 Task: Look for space in Perico, Cuba from 2nd September, 2023 to 6th September, 2023 for 2 adults in price range Rs.15000 to Rs.20000. Place can be entire place with 1  bedroom having 1 bed and 1 bathroom. Property type can be house, flat, guest house, hotel. Booking option can be shelf check-in. Required host language is .
Action: Mouse moved to (420, 87)
Screenshot: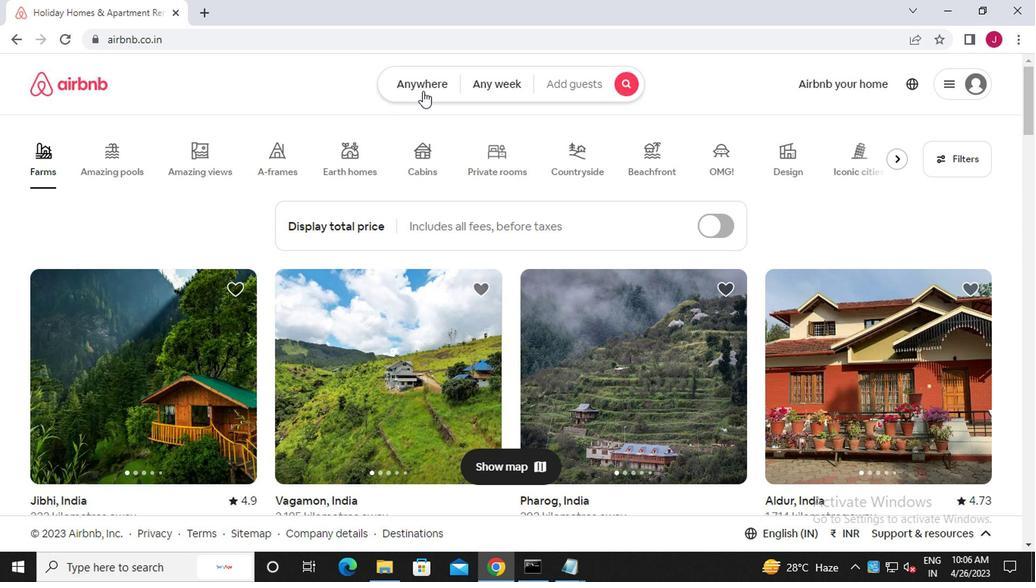 
Action: Mouse pressed left at (420, 87)
Screenshot: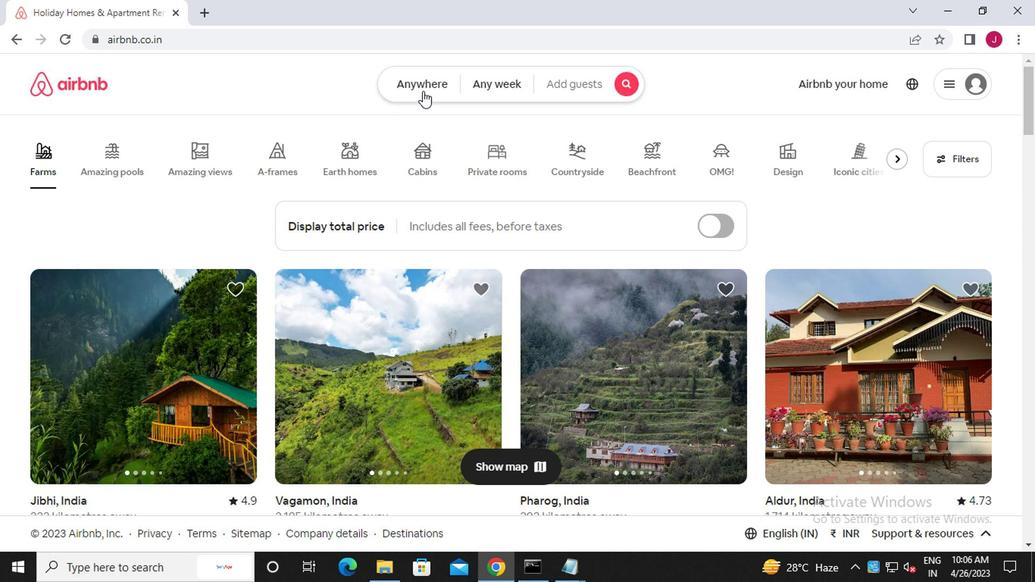 
Action: Mouse moved to (269, 150)
Screenshot: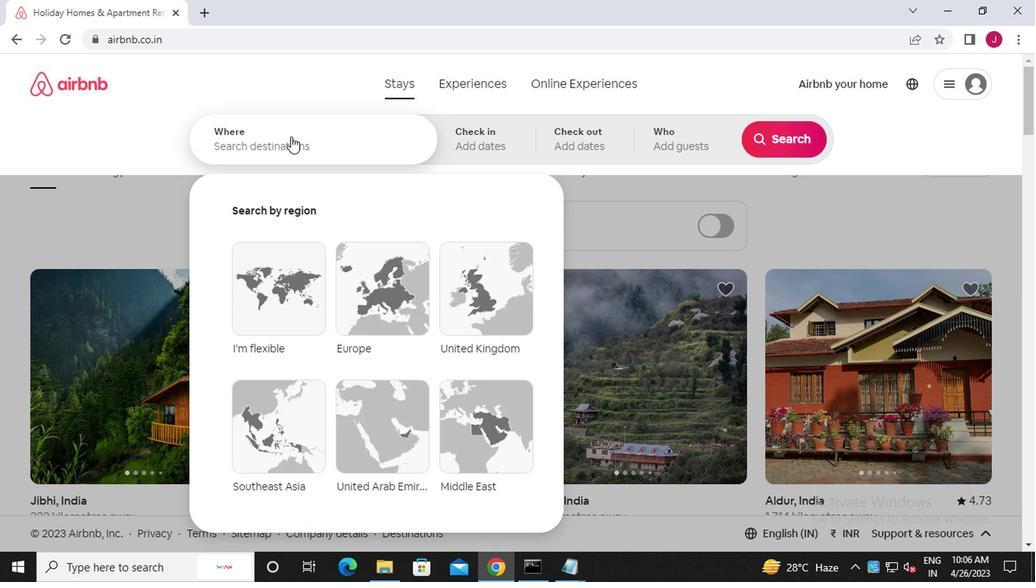 
Action: Mouse pressed left at (269, 150)
Screenshot: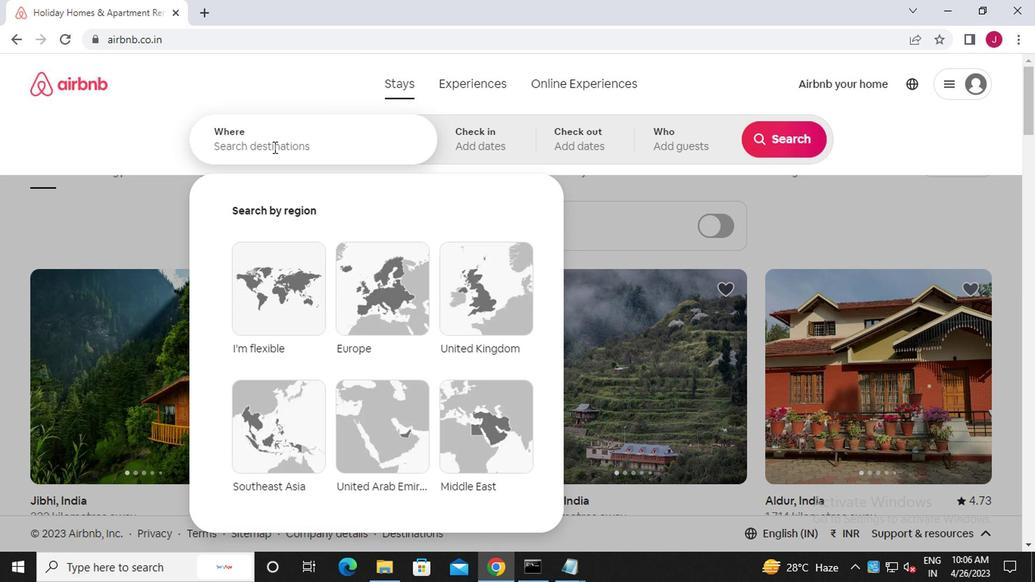 
Action: Mouse moved to (269, 150)
Screenshot: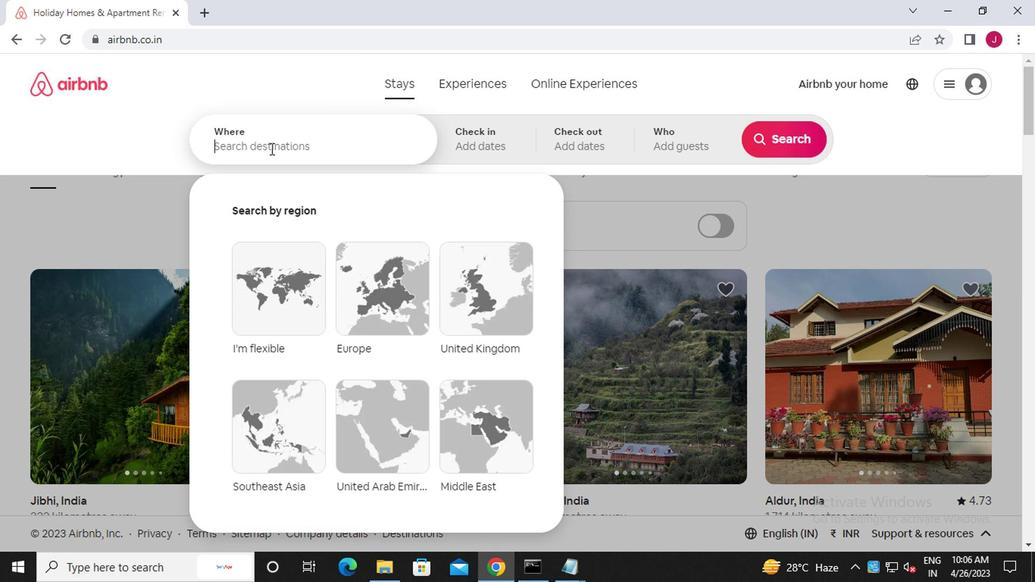 
Action: Key pressed p<Key.caps_lock>erico,<Key.caps_lock>c<Key.caps_lock>uba
Screenshot: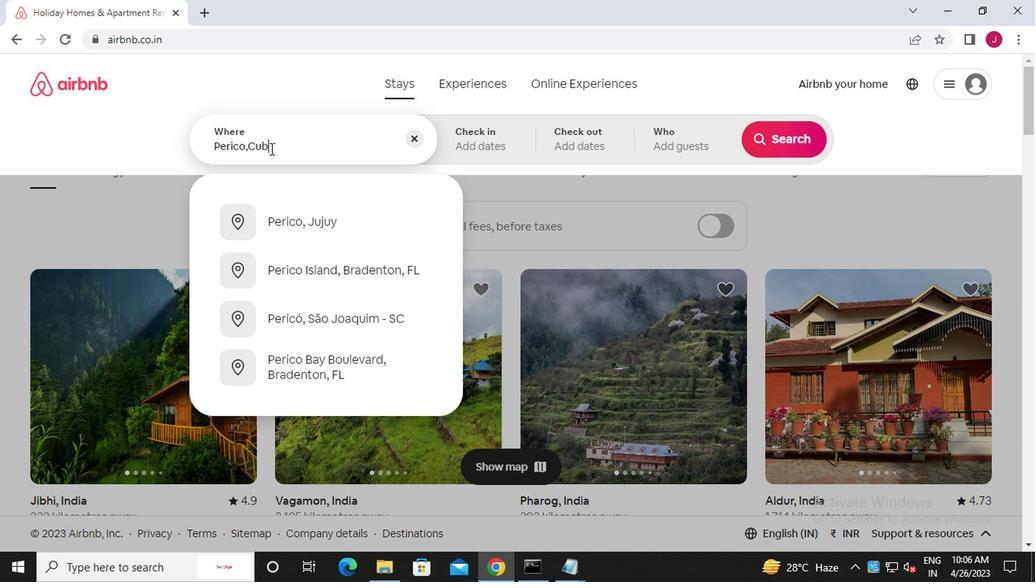 
Action: Mouse moved to (325, 227)
Screenshot: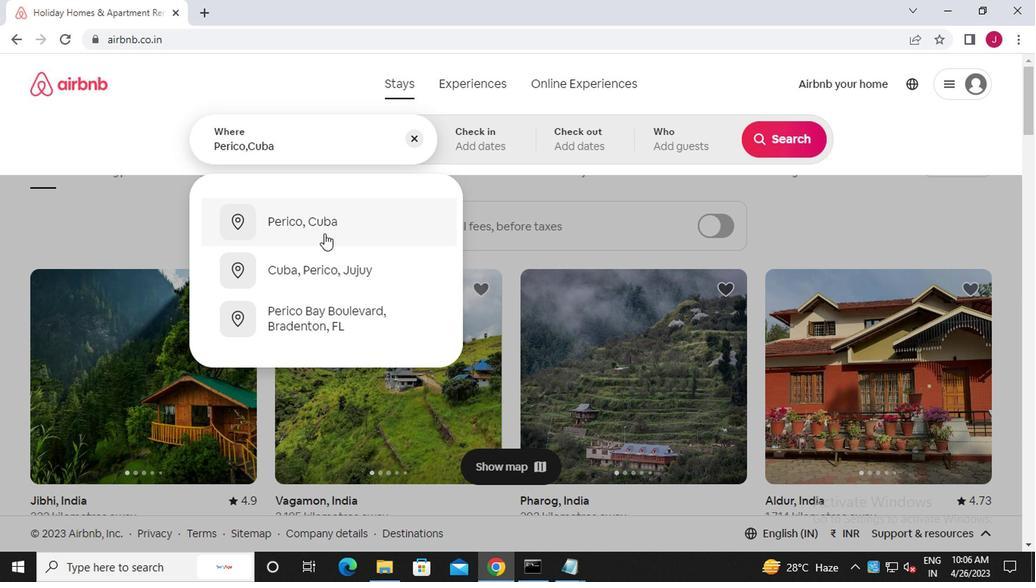 
Action: Mouse pressed left at (325, 227)
Screenshot: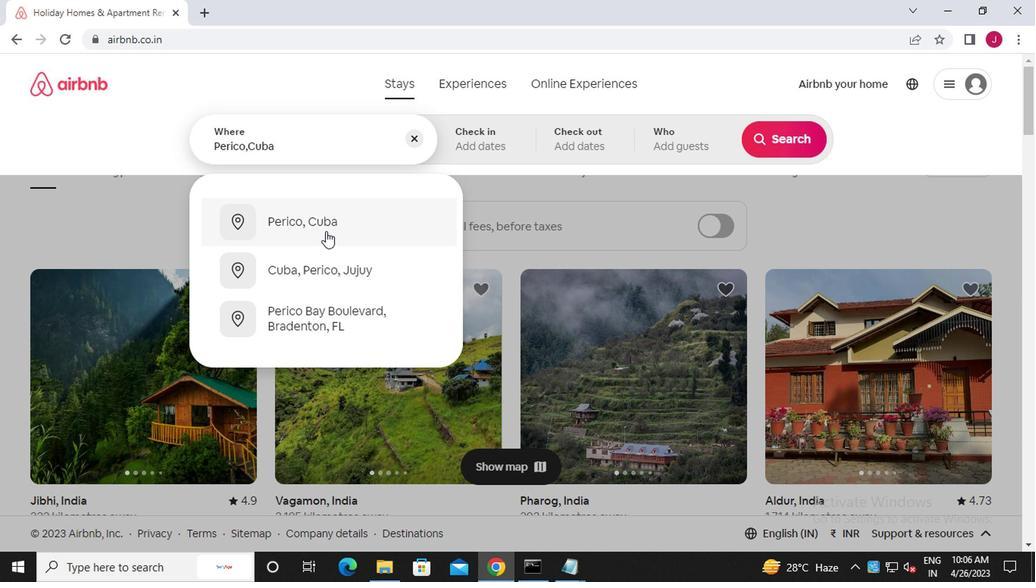 
Action: Mouse moved to (772, 259)
Screenshot: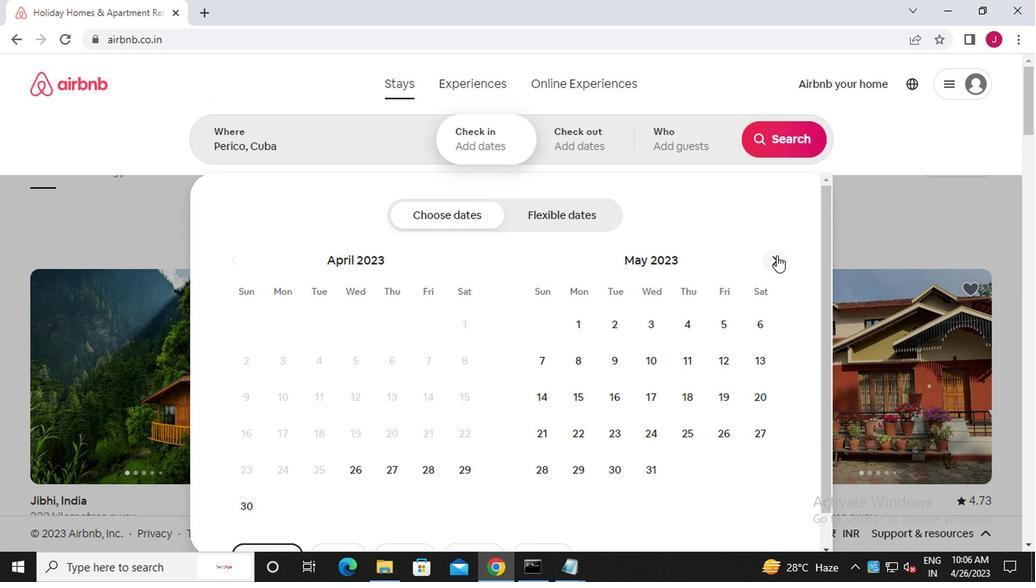 
Action: Mouse pressed left at (772, 259)
Screenshot: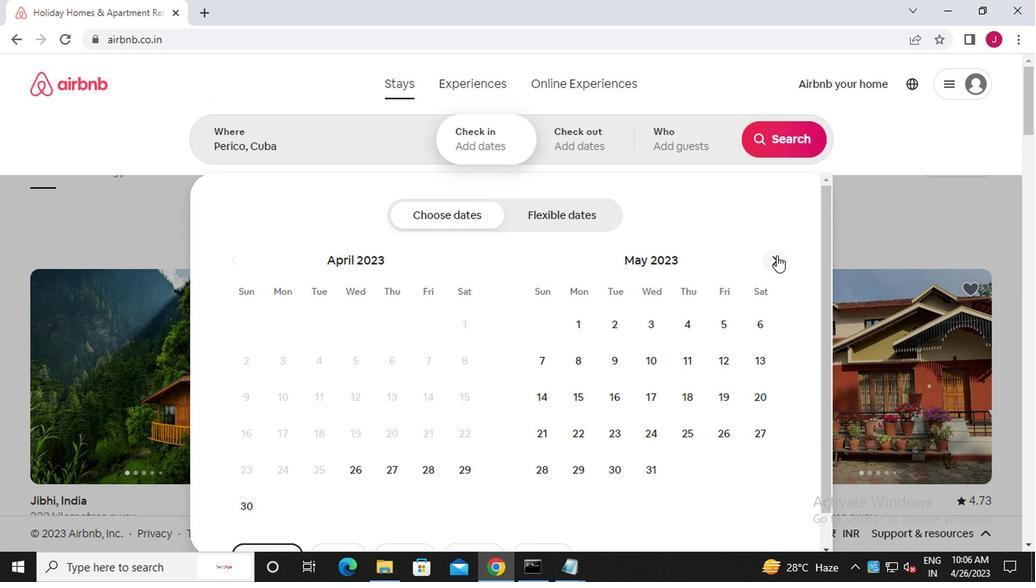 
Action: Mouse moved to (773, 259)
Screenshot: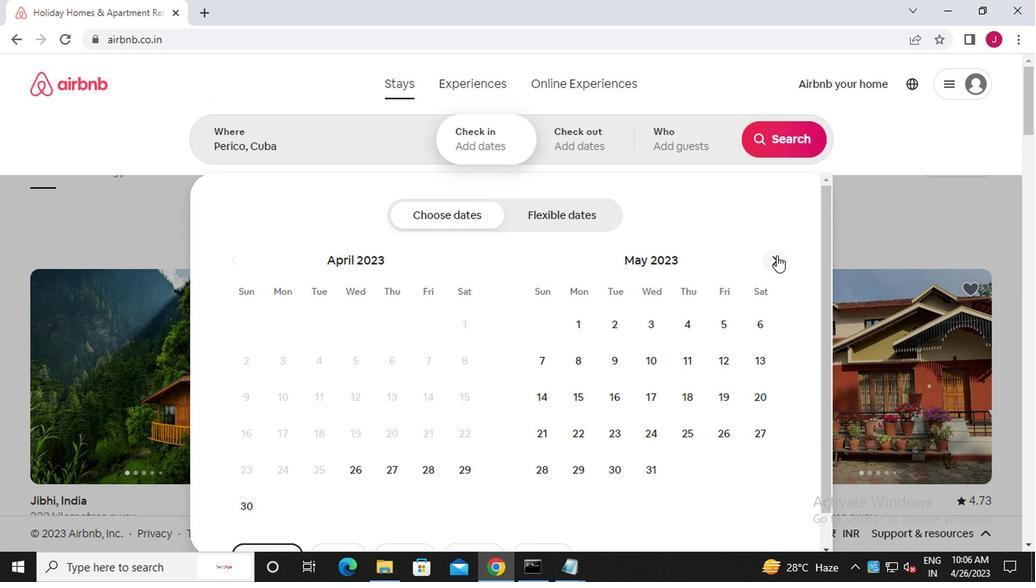 
Action: Mouse pressed left at (773, 259)
Screenshot: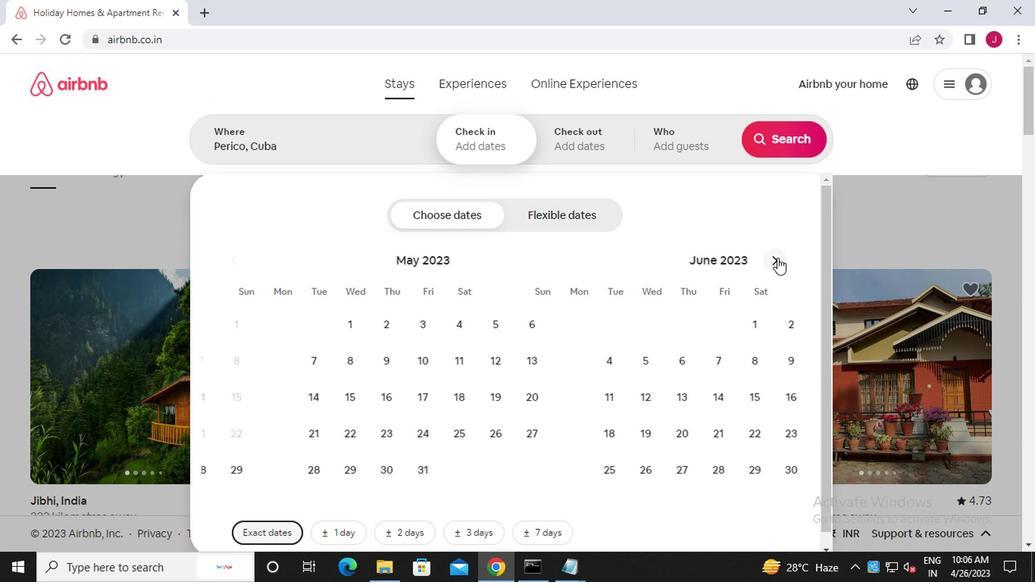 
Action: Mouse moved to (773, 260)
Screenshot: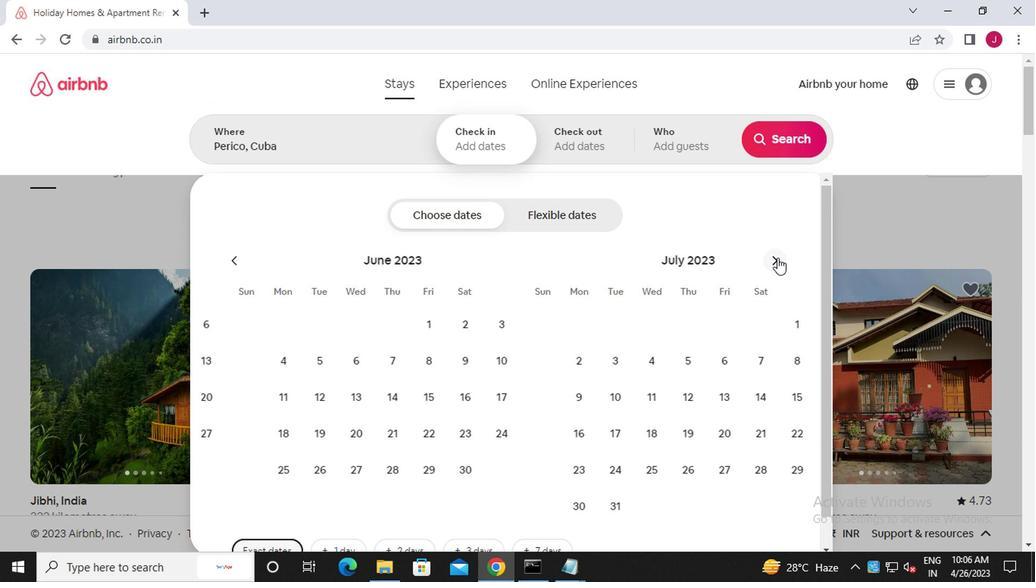 
Action: Mouse pressed left at (773, 260)
Screenshot: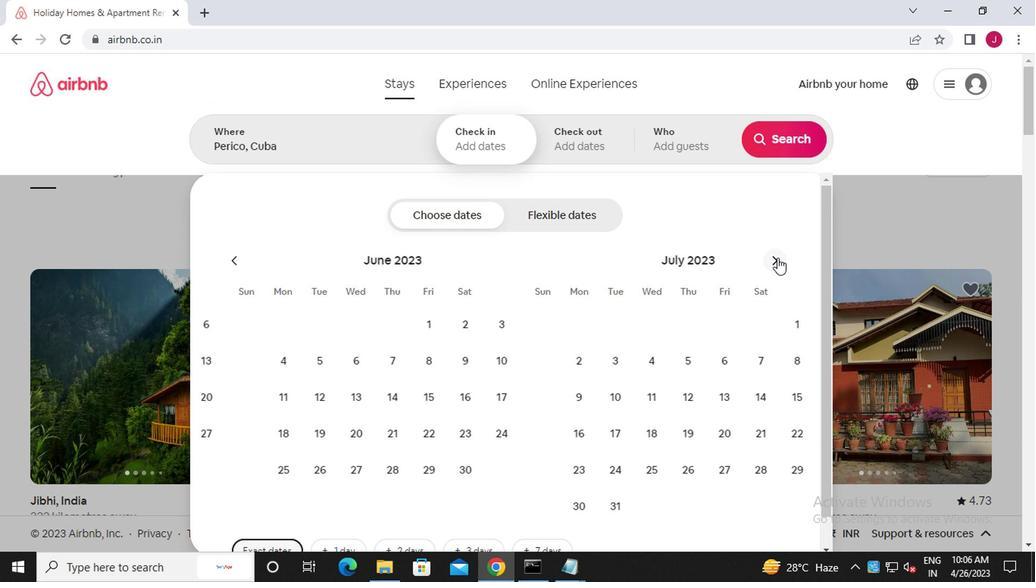 
Action: Mouse moved to (773, 262)
Screenshot: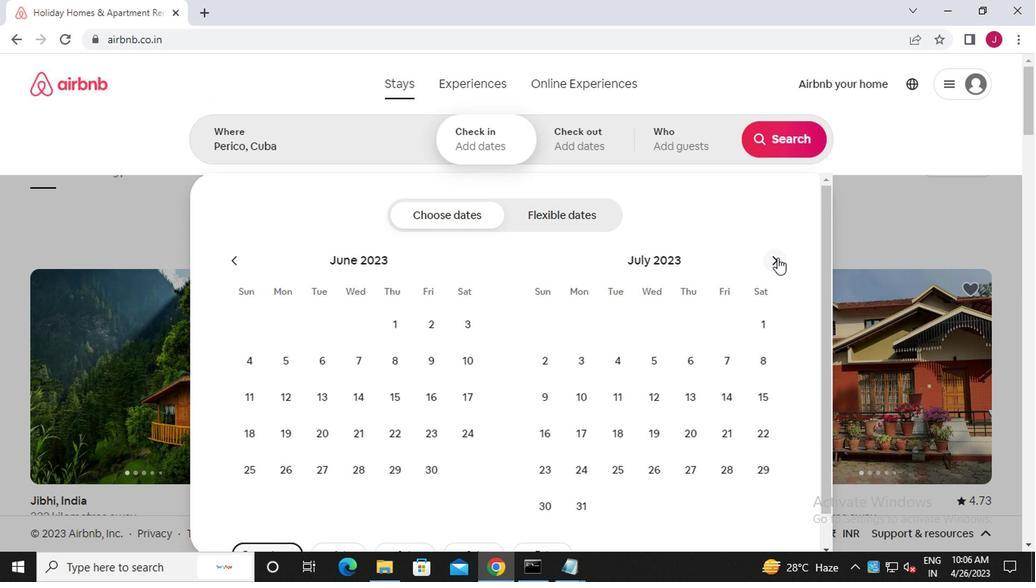 
Action: Mouse pressed left at (773, 262)
Screenshot: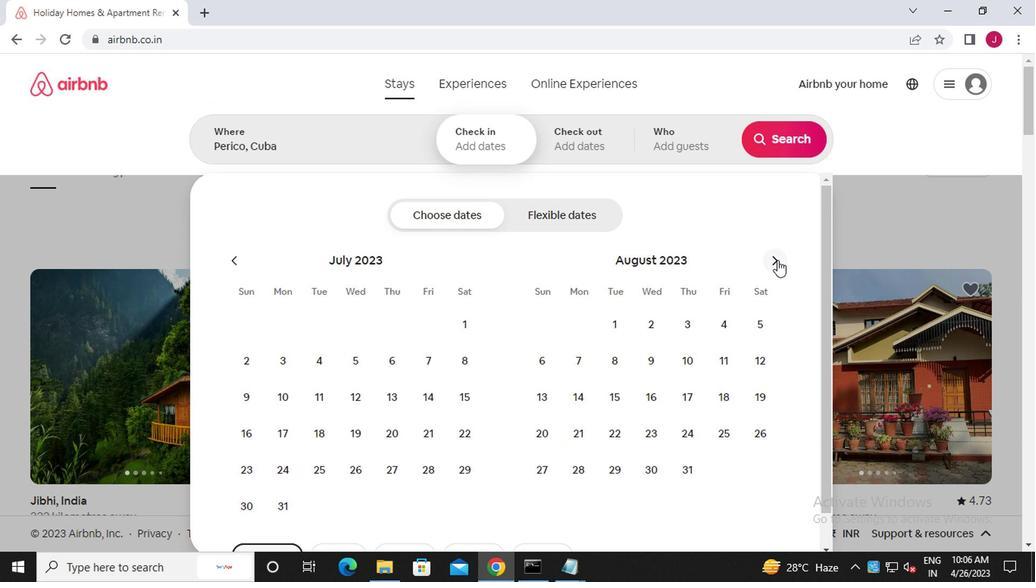 
Action: Mouse moved to (753, 332)
Screenshot: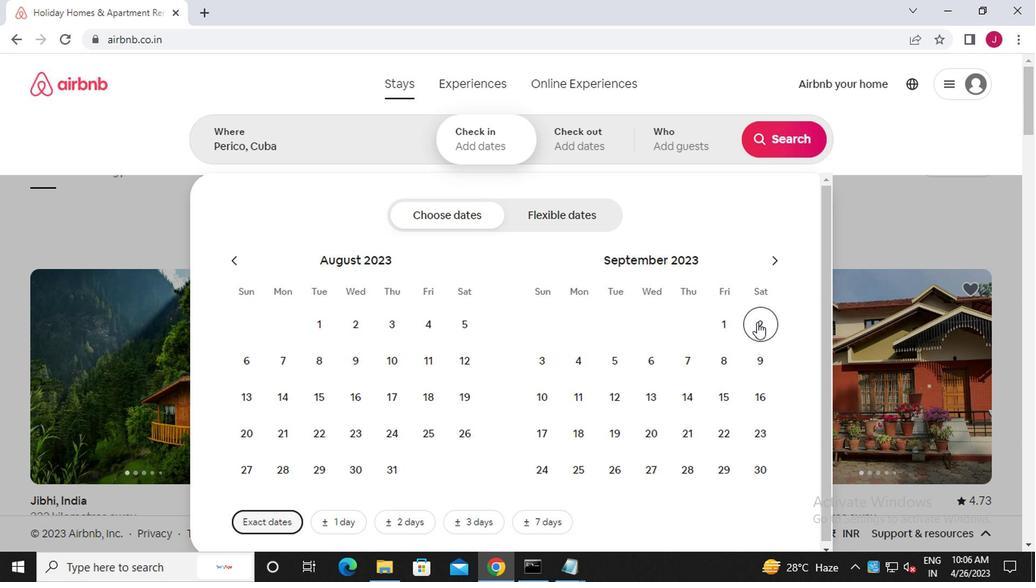 
Action: Mouse pressed left at (753, 332)
Screenshot: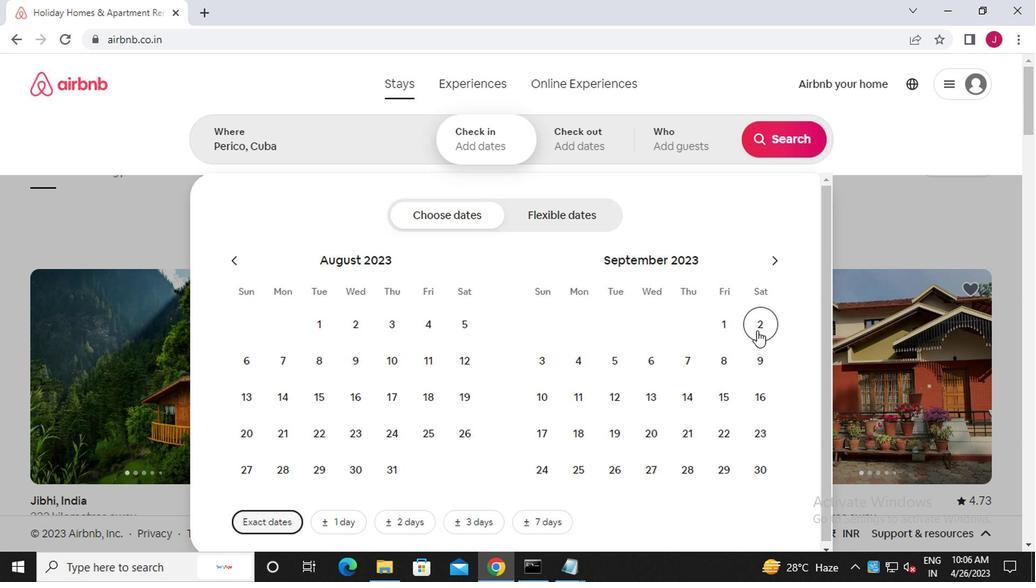 
Action: Mouse moved to (653, 367)
Screenshot: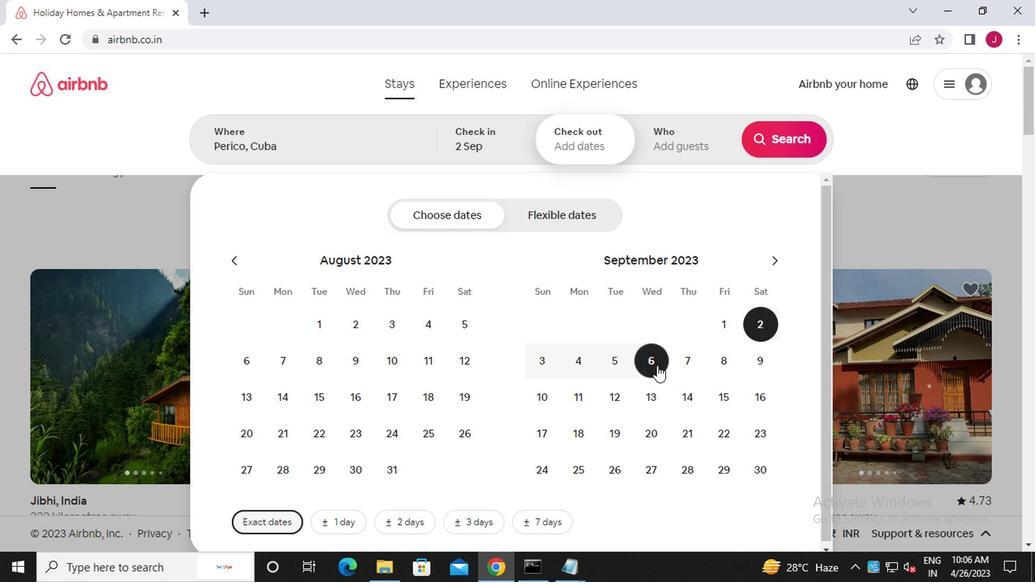 
Action: Mouse pressed left at (653, 367)
Screenshot: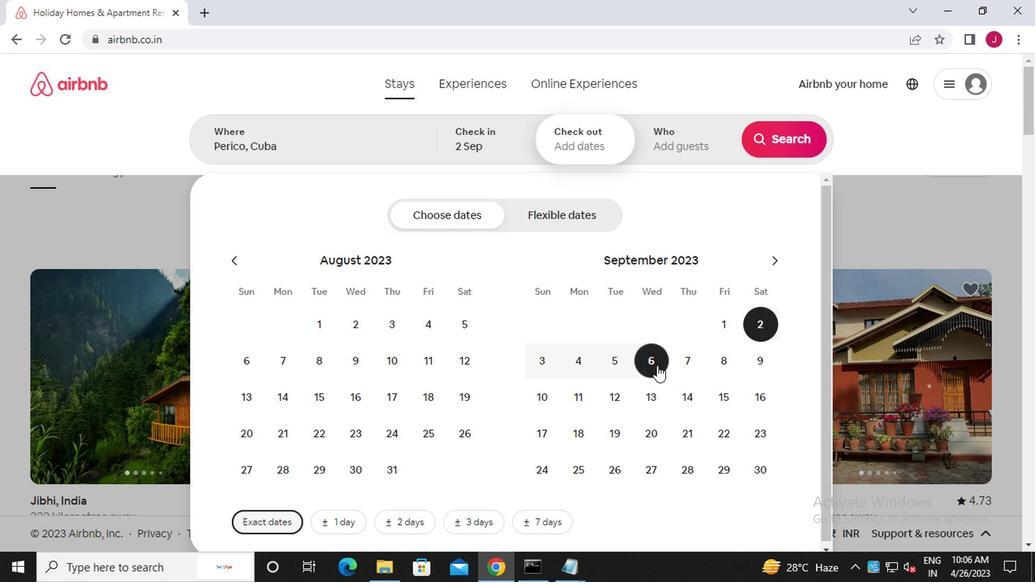 
Action: Mouse moved to (696, 149)
Screenshot: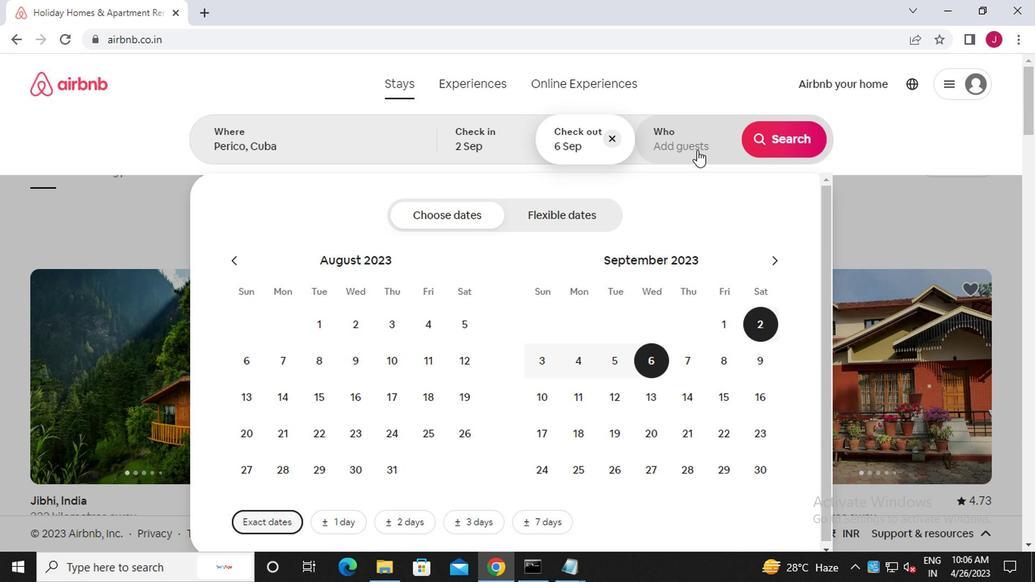 
Action: Mouse pressed left at (696, 149)
Screenshot: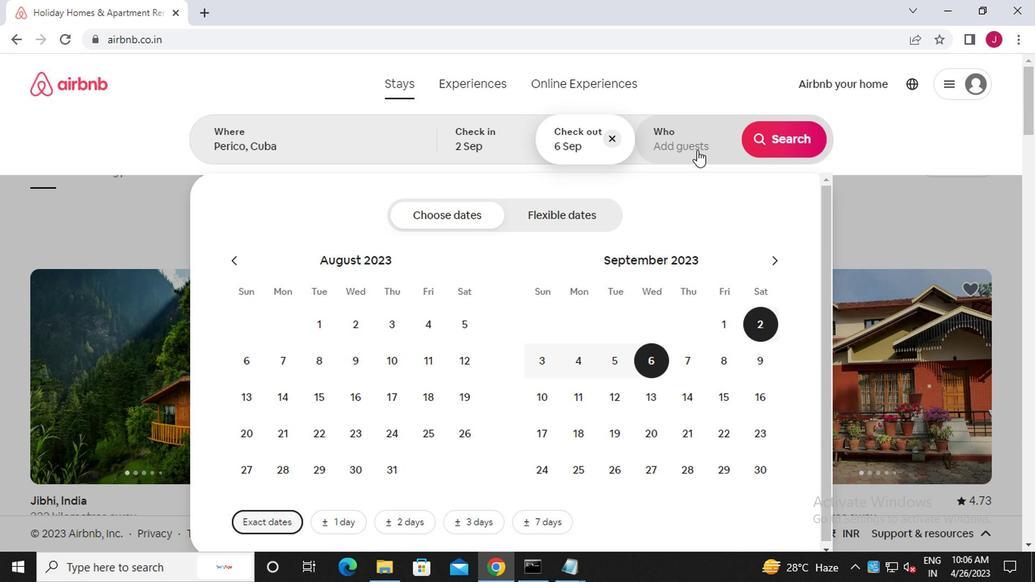 
Action: Mouse moved to (786, 213)
Screenshot: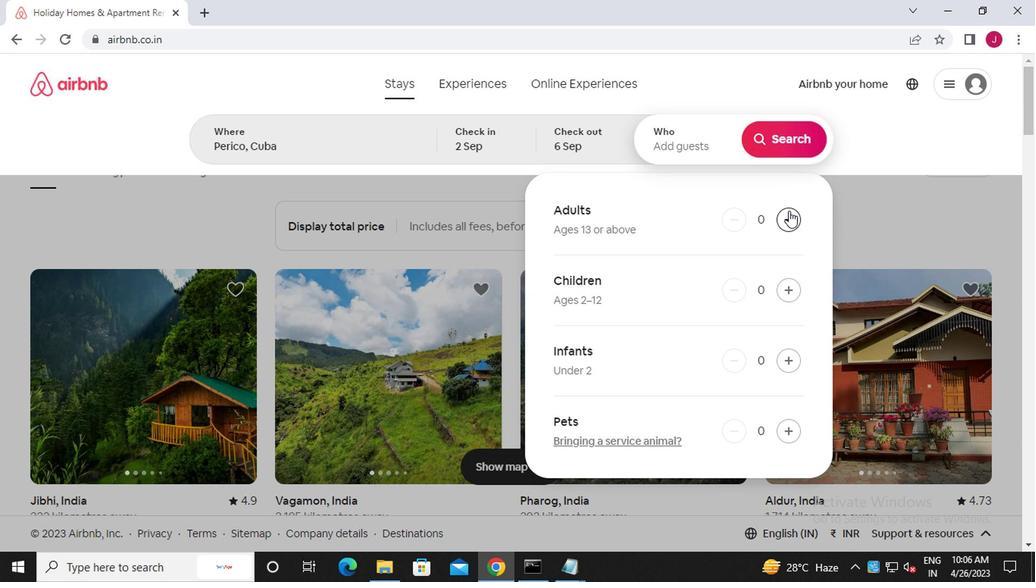 
Action: Mouse pressed left at (786, 213)
Screenshot: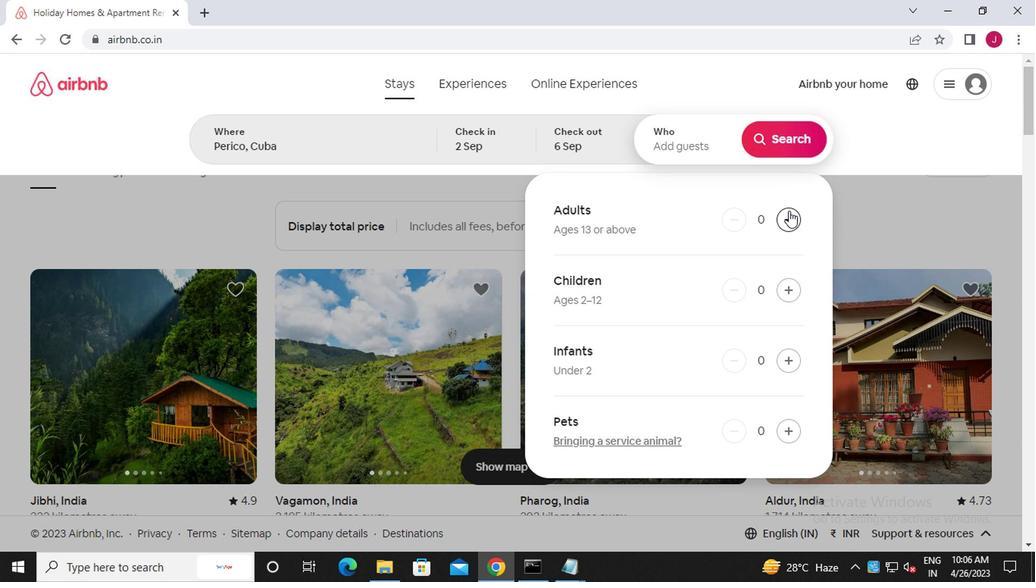 
Action: Mouse moved to (787, 215)
Screenshot: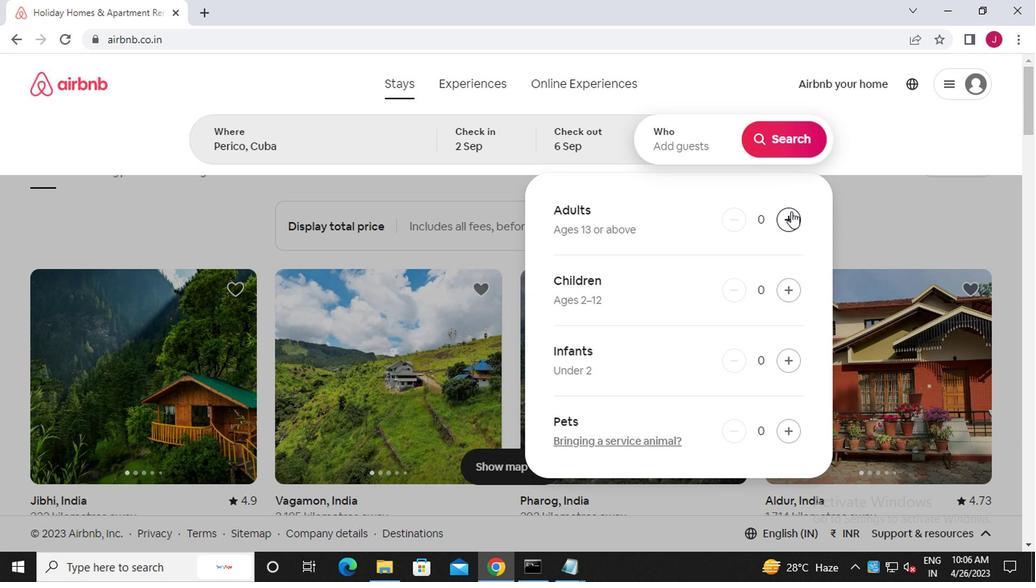 
Action: Mouse pressed left at (787, 215)
Screenshot: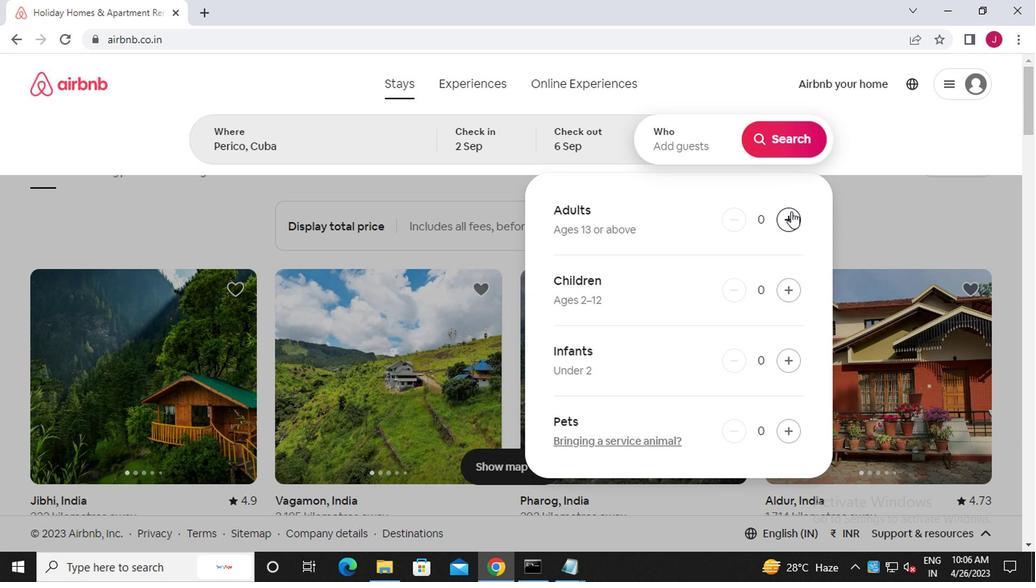 
Action: Mouse moved to (785, 149)
Screenshot: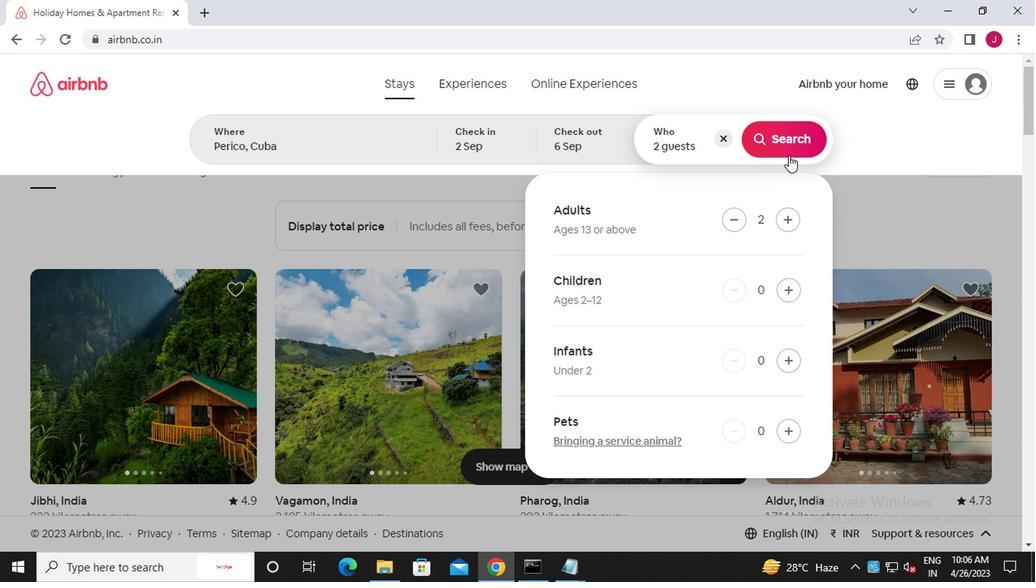 
Action: Mouse pressed left at (785, 149)
Screenshot: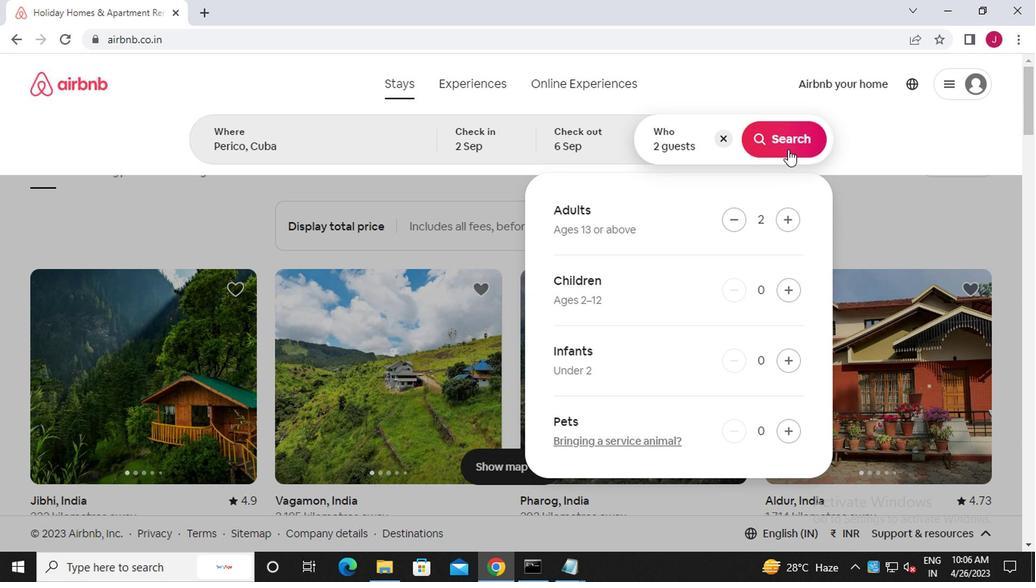 
Action: Mouse moved to (965, 152)
Screenshot: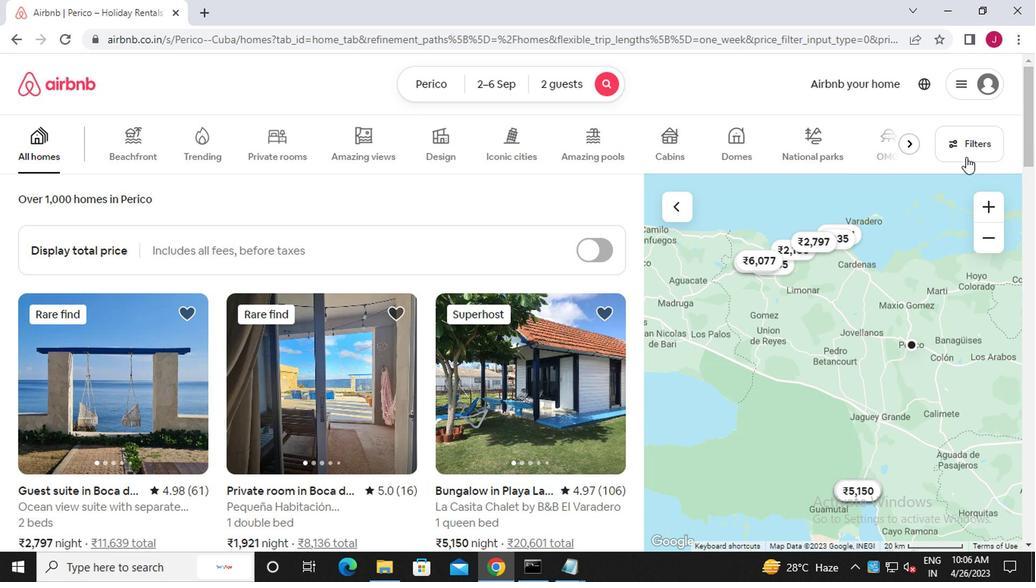 
Action: Mouse pressed left at (965, 152)
Screenshot: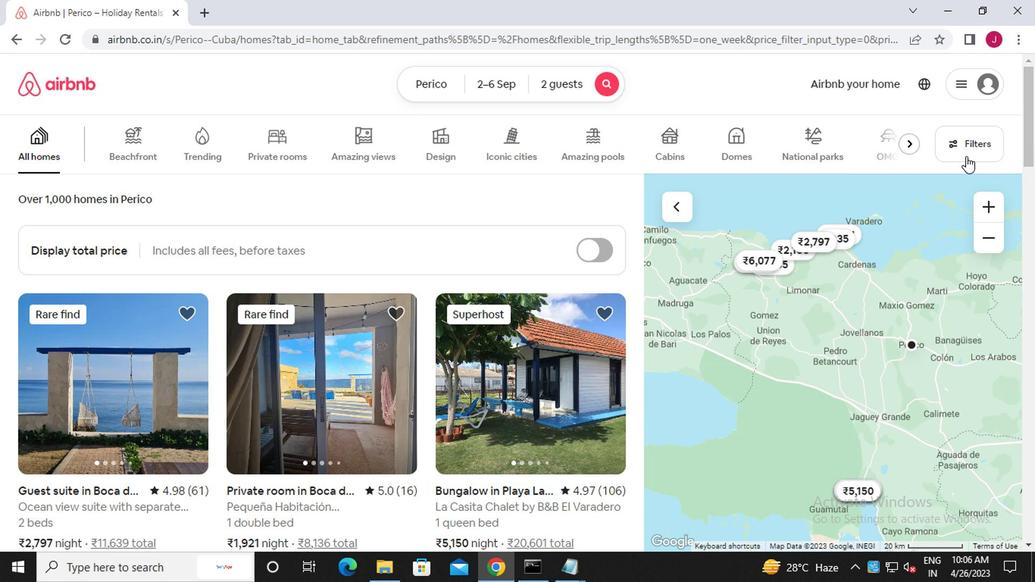 
Action: Mouse moved to (437, 337)
Screenshot: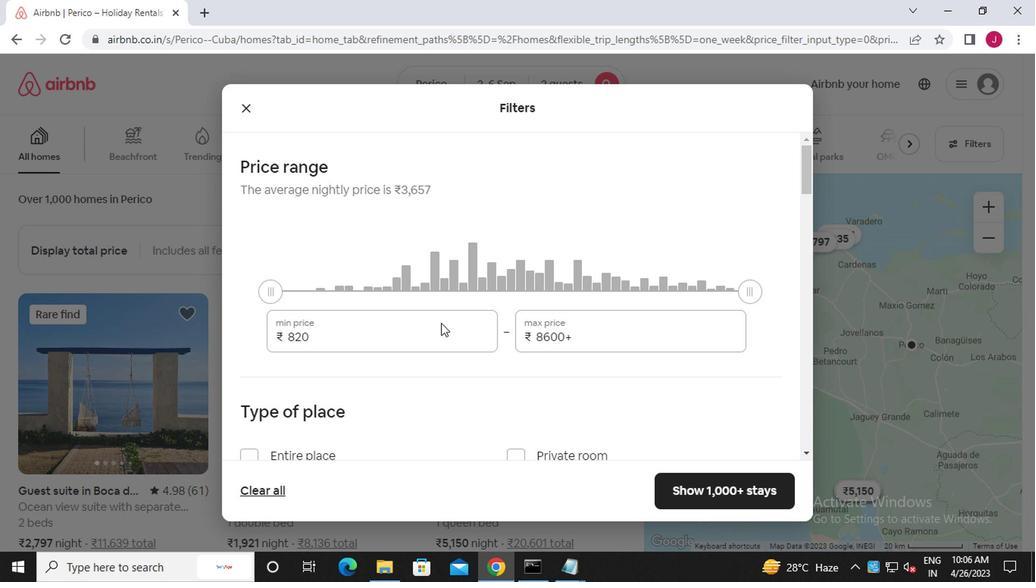 
Action: Mouse pressed left at (437, 337)
Screenshot: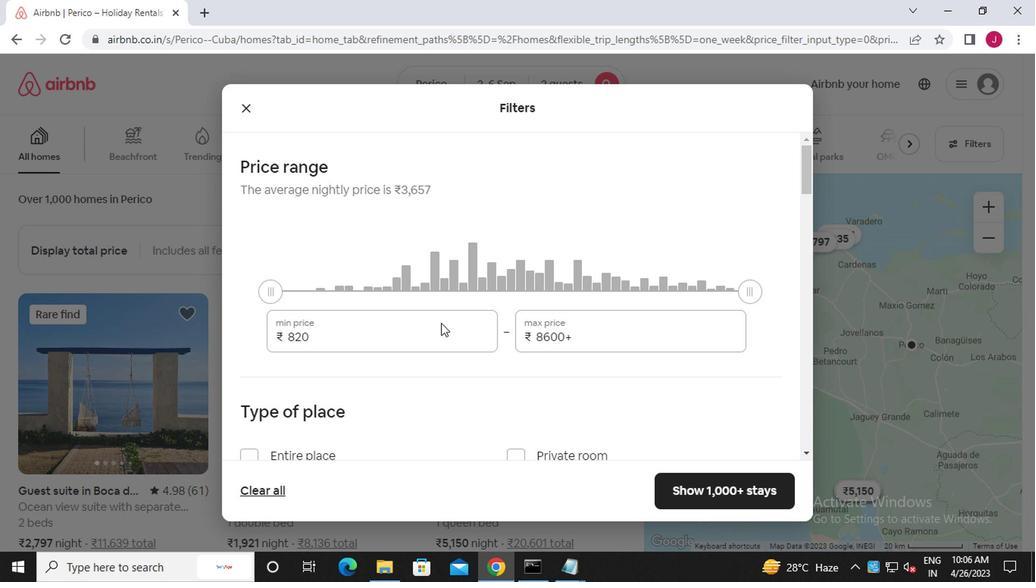 
Action: Mouse moved to (434, 327)
Screenshot: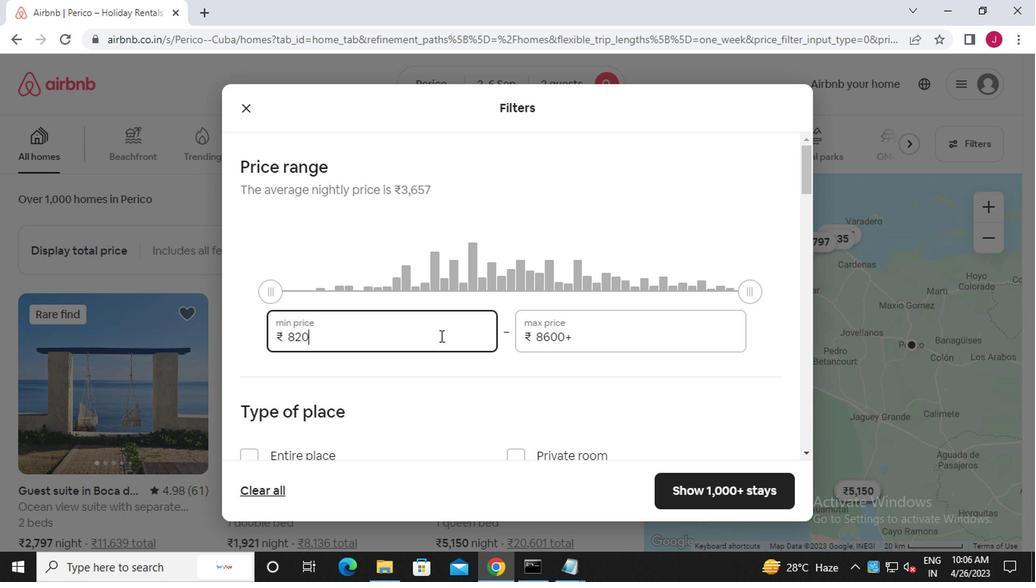 
Action: Key pressed <Key.backspace><Key.backspace><Key.backspace><Key.backspace><Key.backspace><Key.backspace><Key.backspace><<97>><<101>><<96>><<96>><<96>>
Screenshot: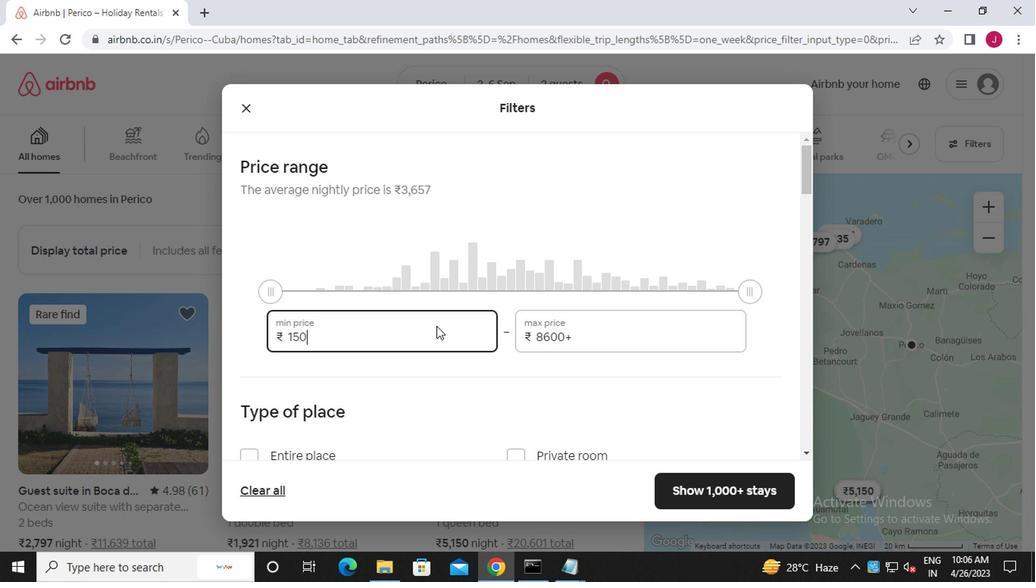
Action: Mouse moved to (651, 334)
Screenshot: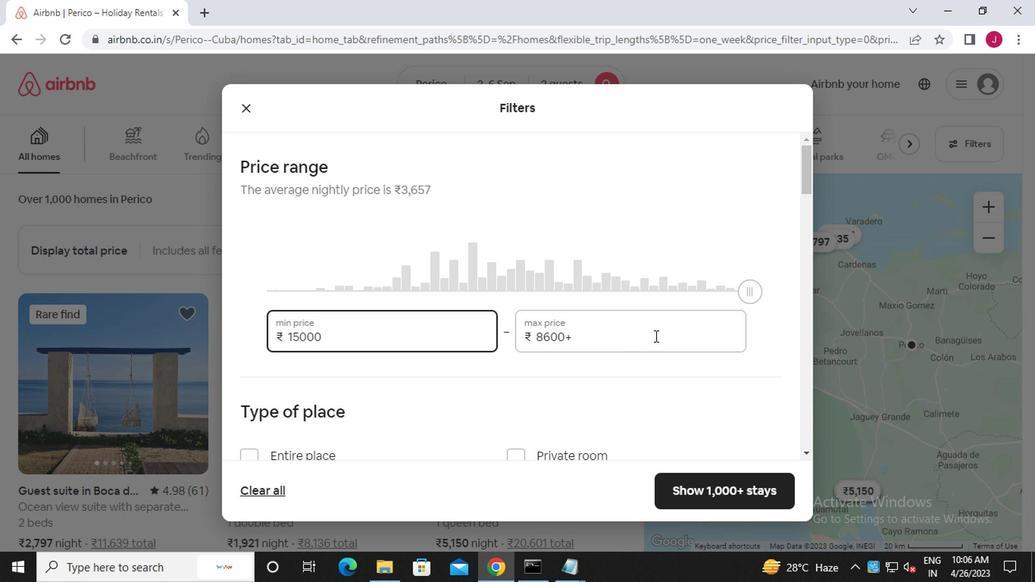 
Action: Mouse pressed left at (651, 334)
Screenshot: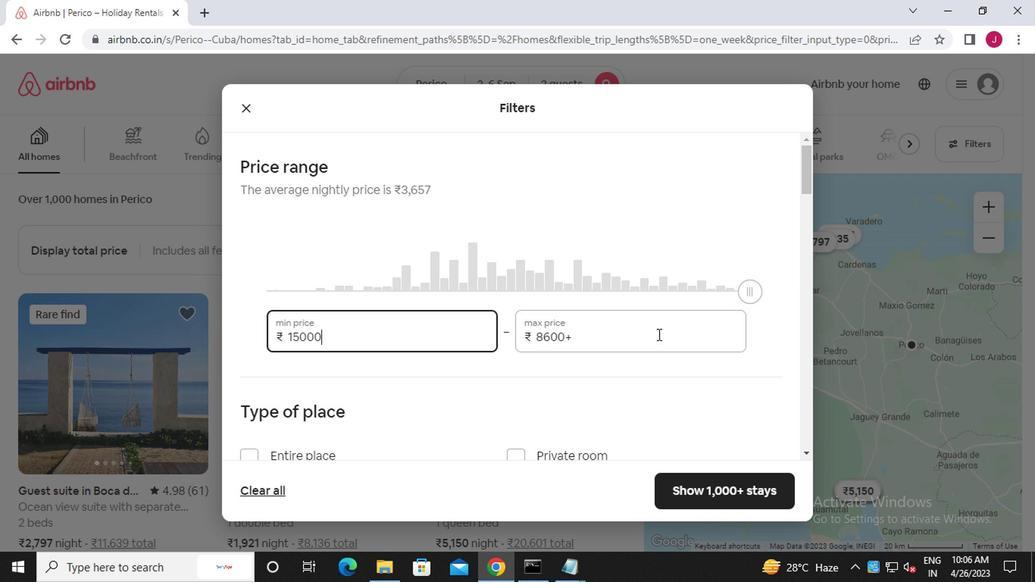 
Action: Mouse moved to (640, 321)
Screenshot: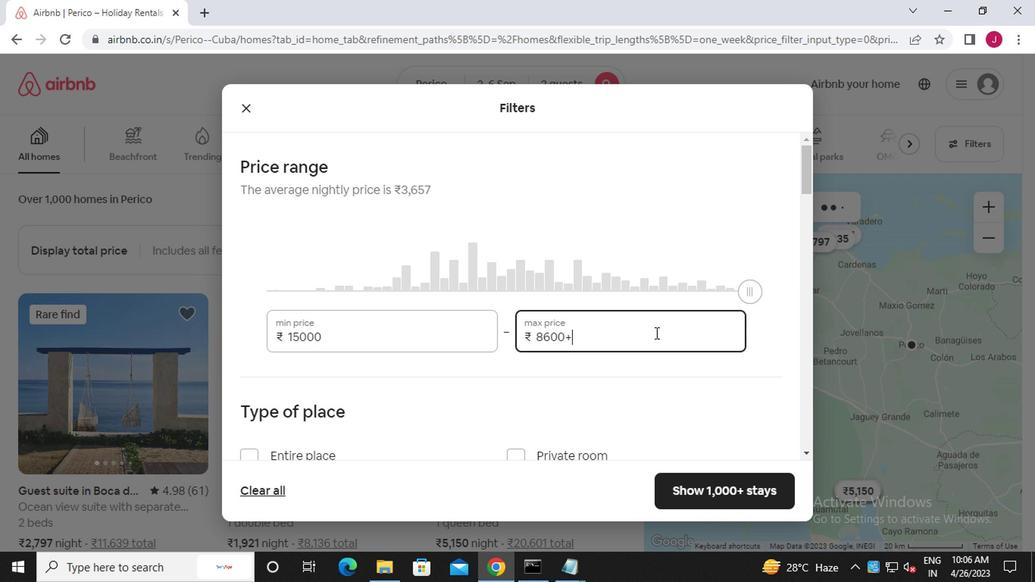 
Action: Key pressed <Key.backspace><Key.backspace><Key.backspace><Key.backspace><Key.backspace><Key.backspace><Key.backspace><Key.backspace><Key.backspace><Key.backspace><Key.backspace><<98>><<96>><<96>><<96>><<96>>
Screenshot: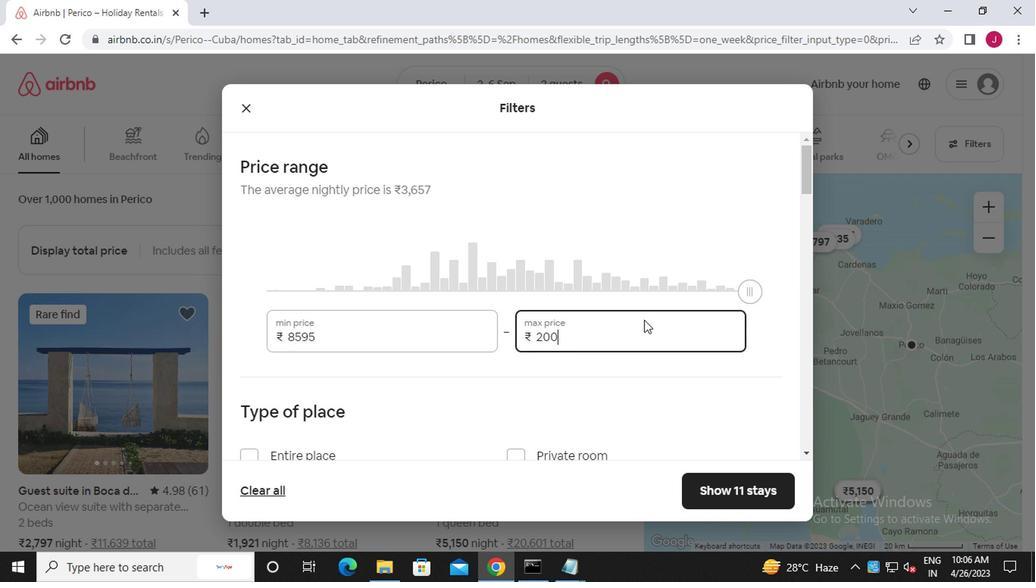 
Action: Mouse moved to (541, 315)
Screenshot: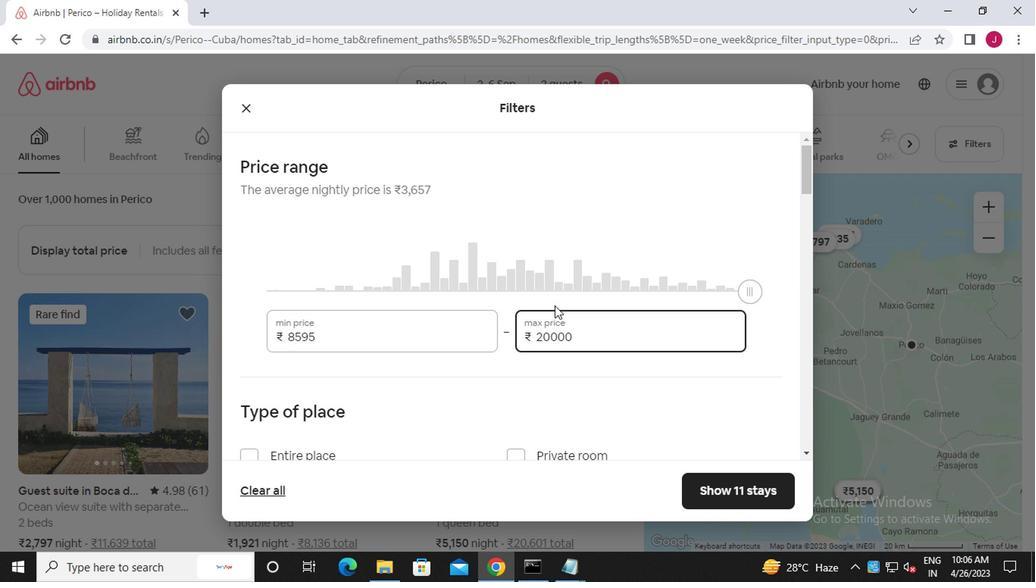 
Action: Mouse scrolled (541, 315) with delta (0, 0)
Screenshot: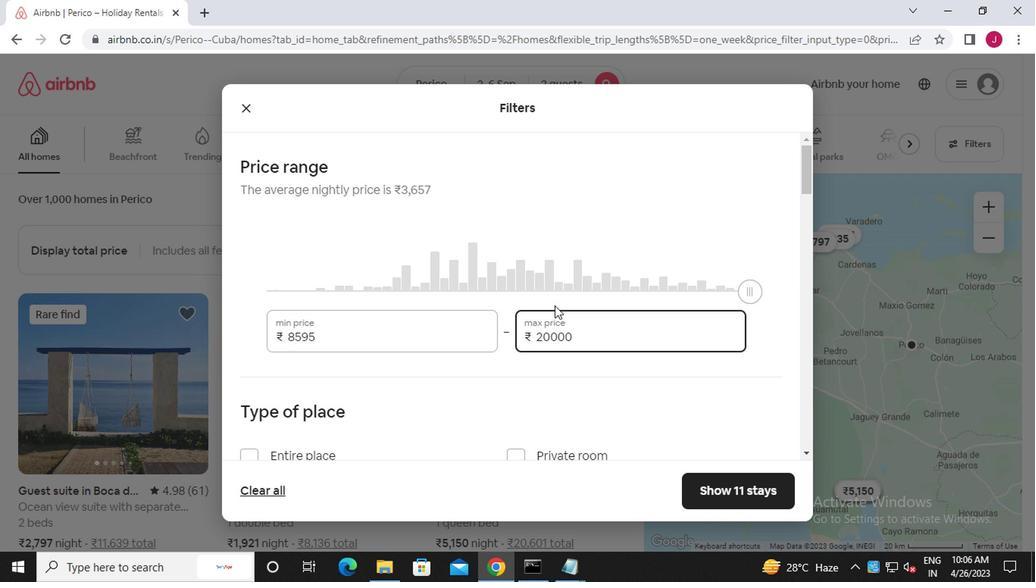 
Action: Mouse moved to (539, 316)
Screenshot: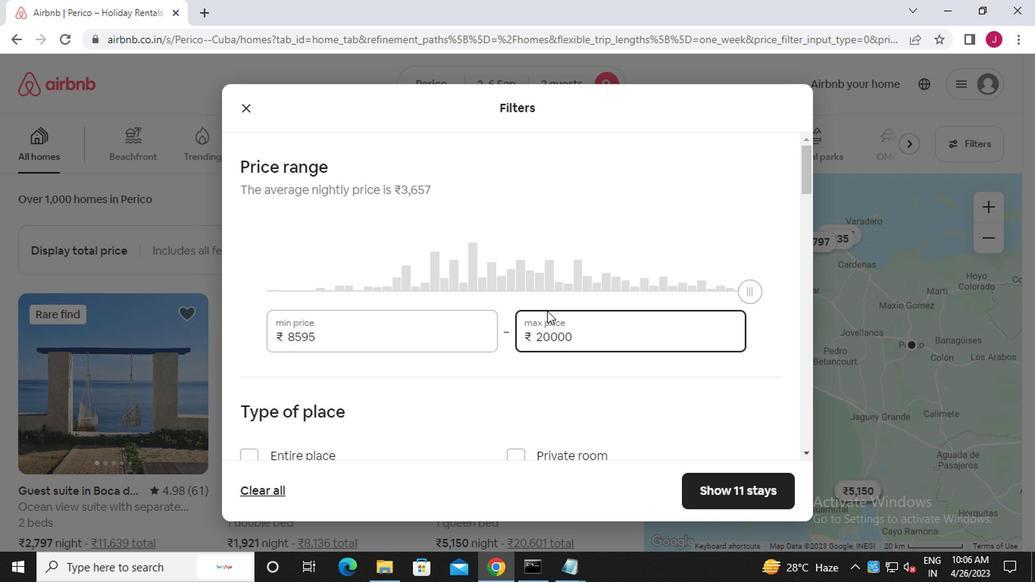 
Action: Mouse scrolled (539, 315) with delta (0, 0)
Screenshot: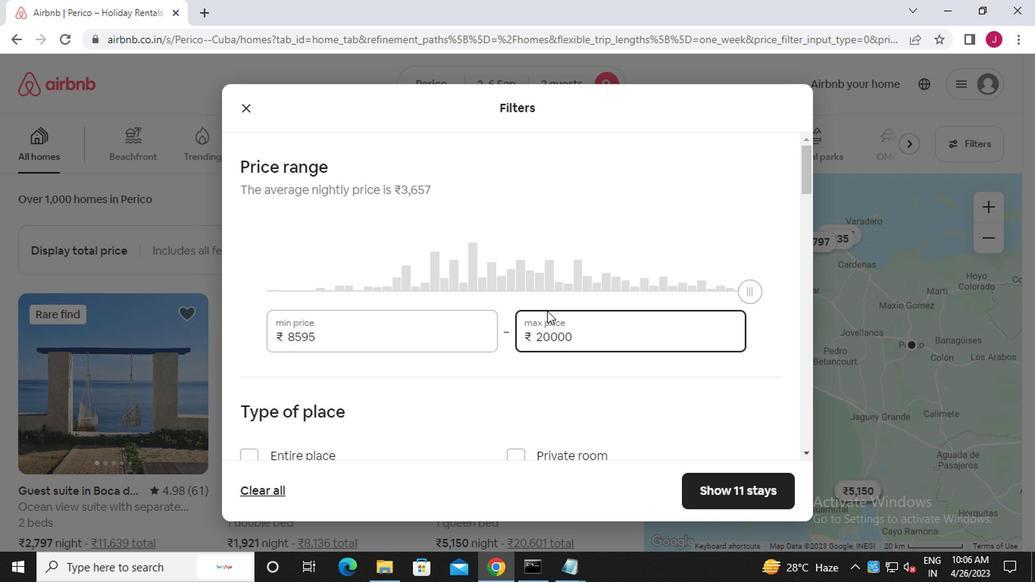 
Action: Mouse scrolled (539, 315) with delta (0, 0)
Screenshot: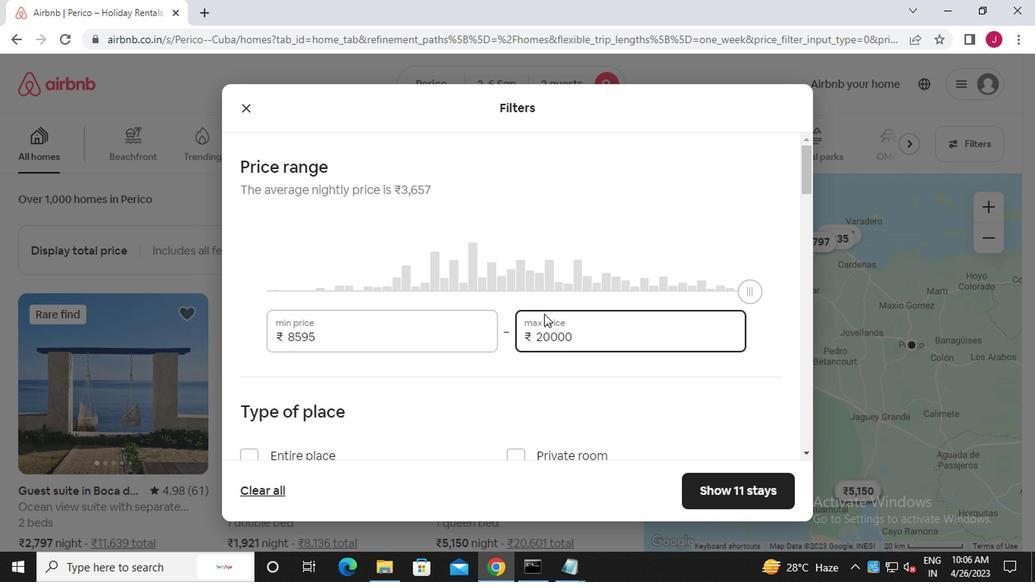 
Action: Mouse moved to (249, 239)
Screenshot: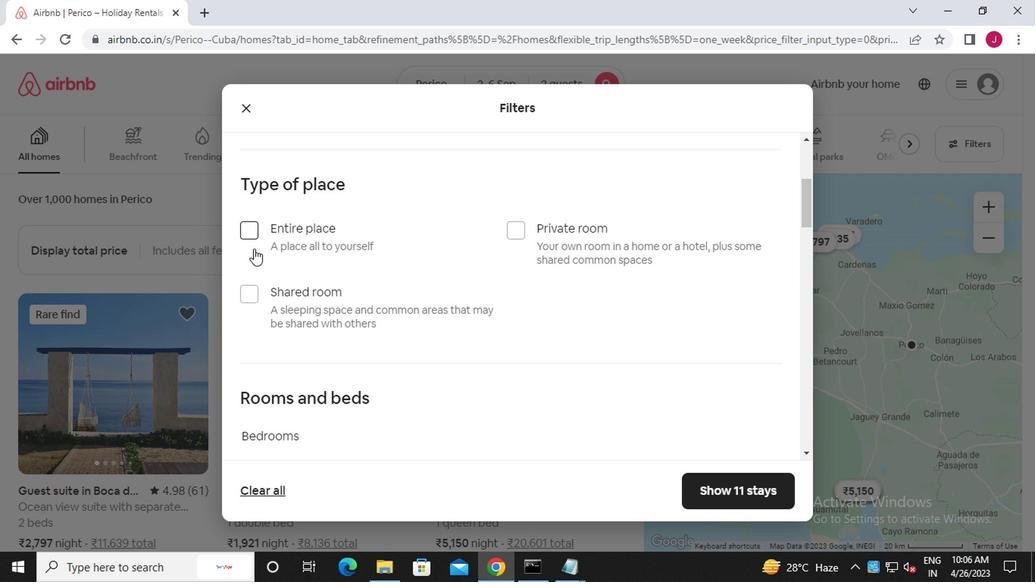 
Action: Mouse pressed left at (249, 239)
Screenshot: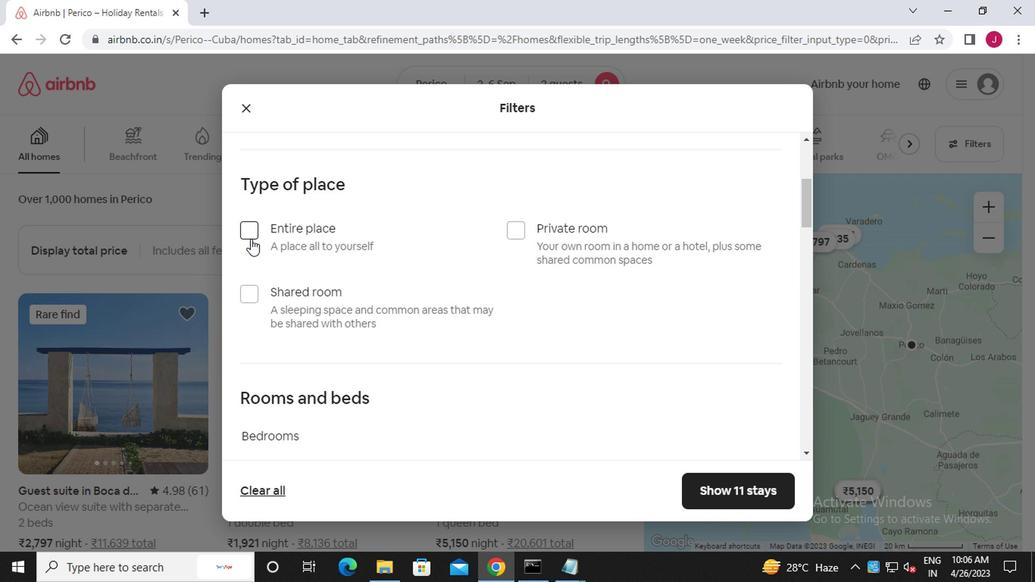 
Action: Mouse moved to (353, 293)
Screenshot: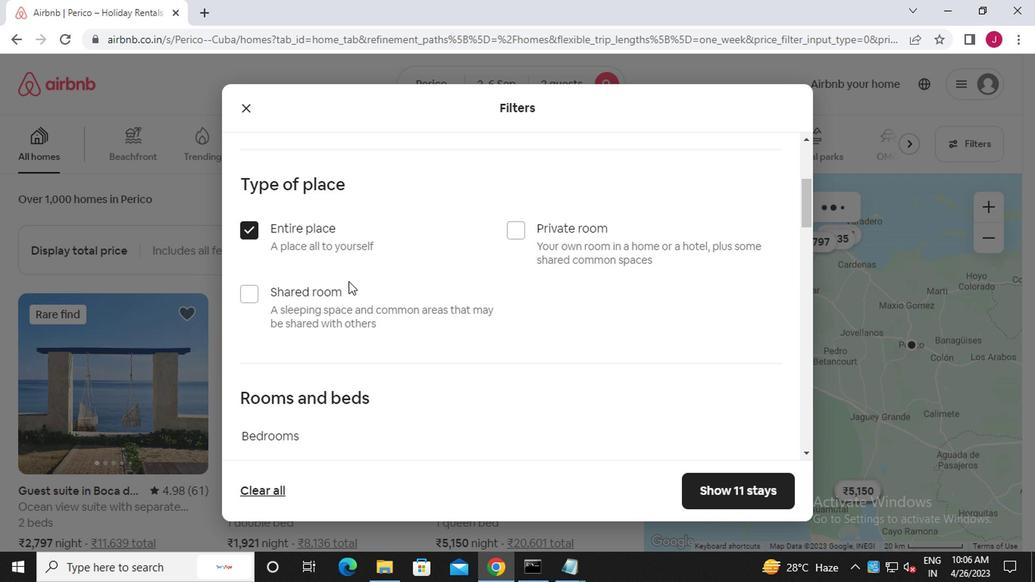 
Action: Mouse scrolled (353, 292) with delta (0, -1)
Screenshot: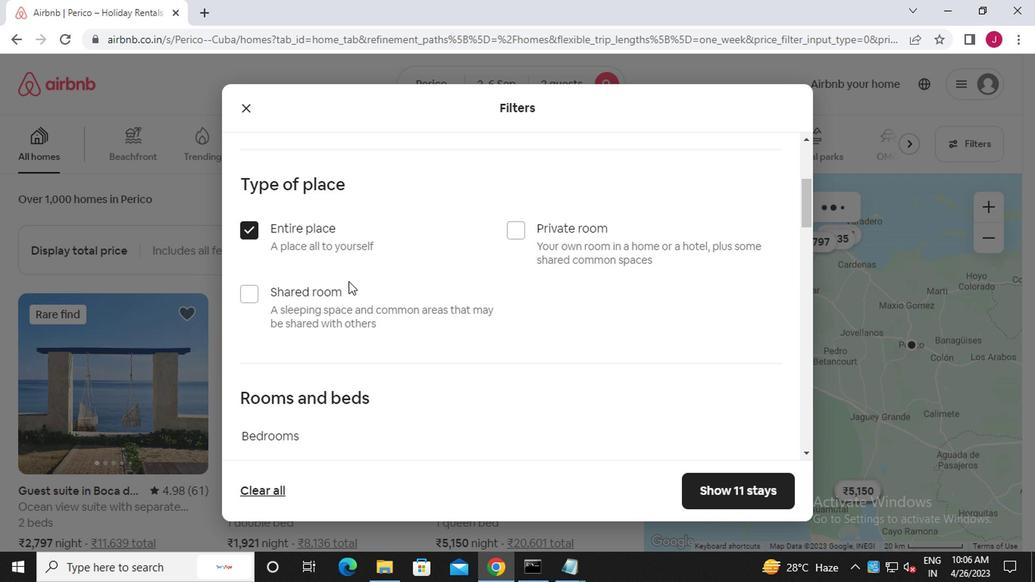 
Action: Mouse moved to (354, 296)
Screenshot: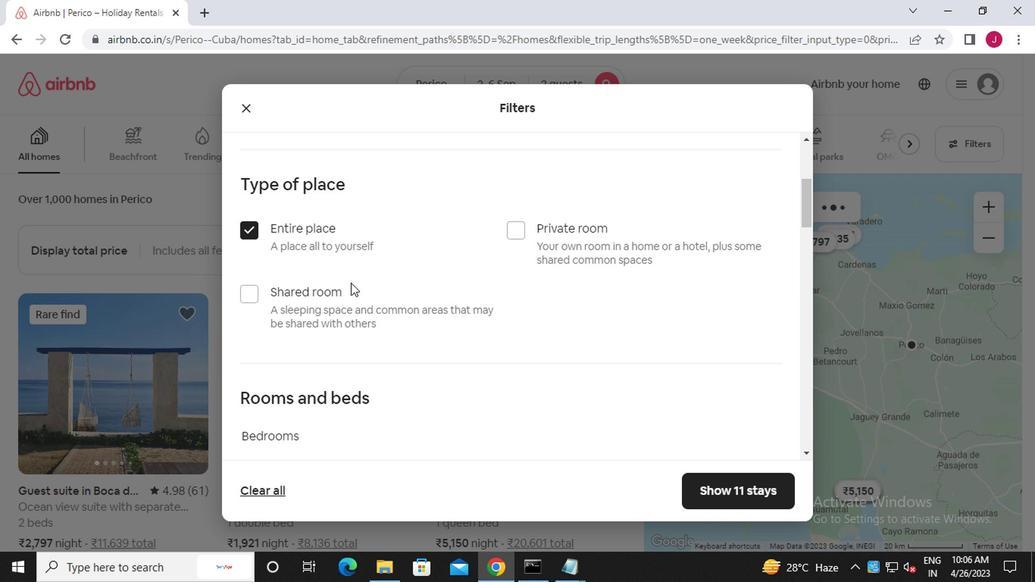 
Action: Mouse scrolled (354, 295) with delta (0, 0)
Screenshot: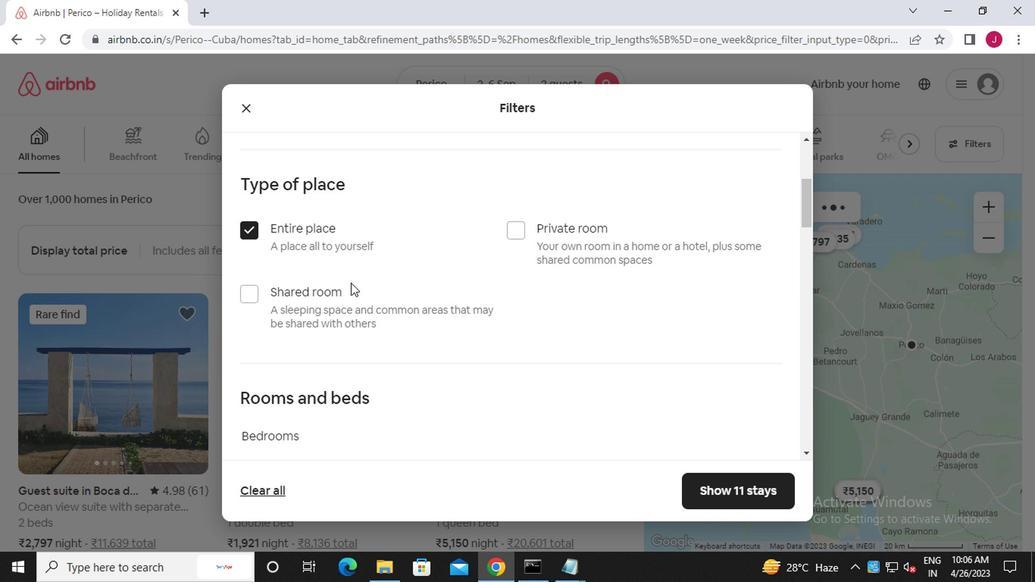 
Action: Mouse scrolled (354, 295) with delta (0, 0)
Screenshot: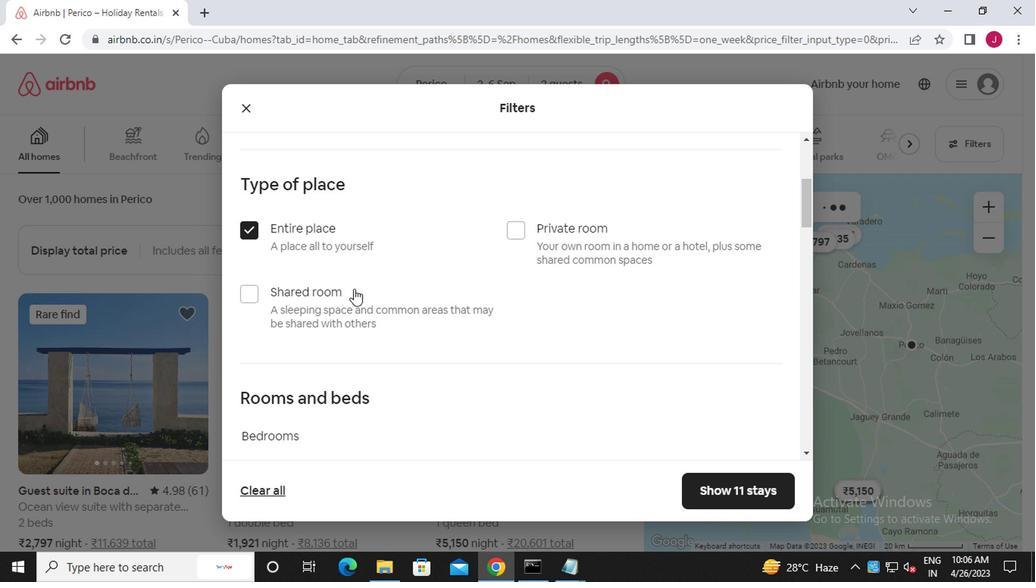 
Action: Mouse moved to (324, 256)
Screenshot: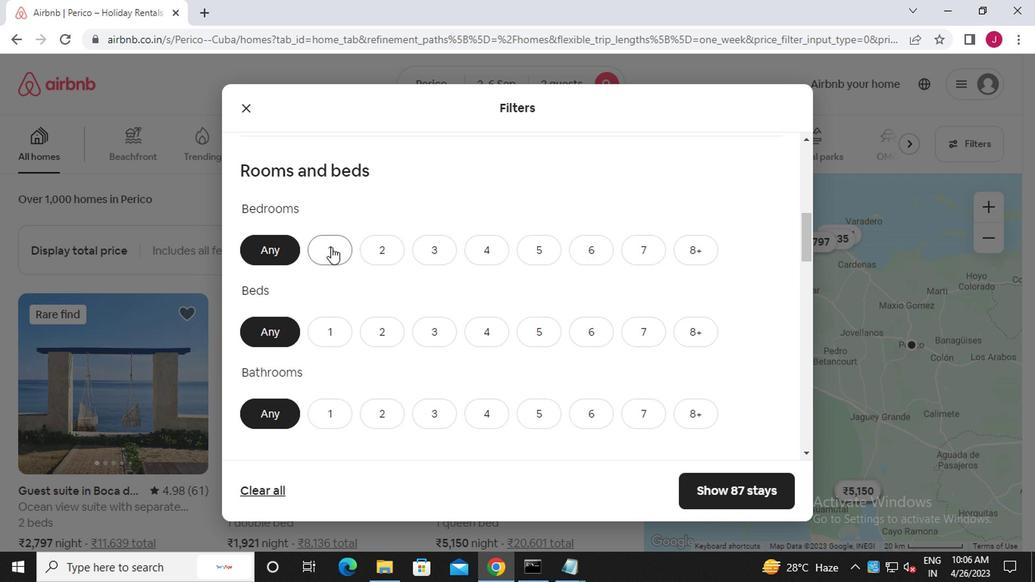 
Action: Mouse pressed left at (324, 256)
Screenshot: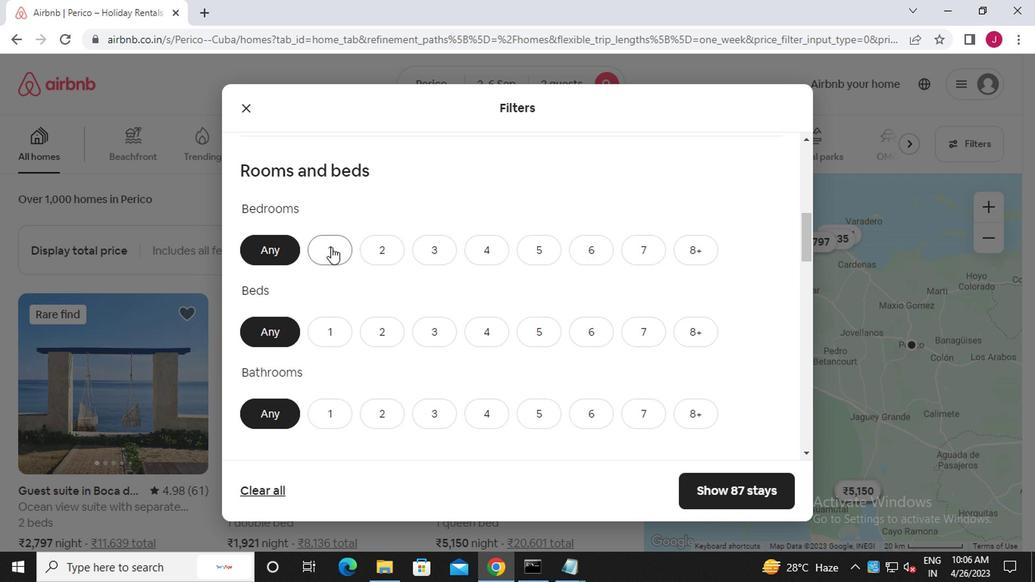 
Action: Mouse moved to (333, 329)
Screenshot: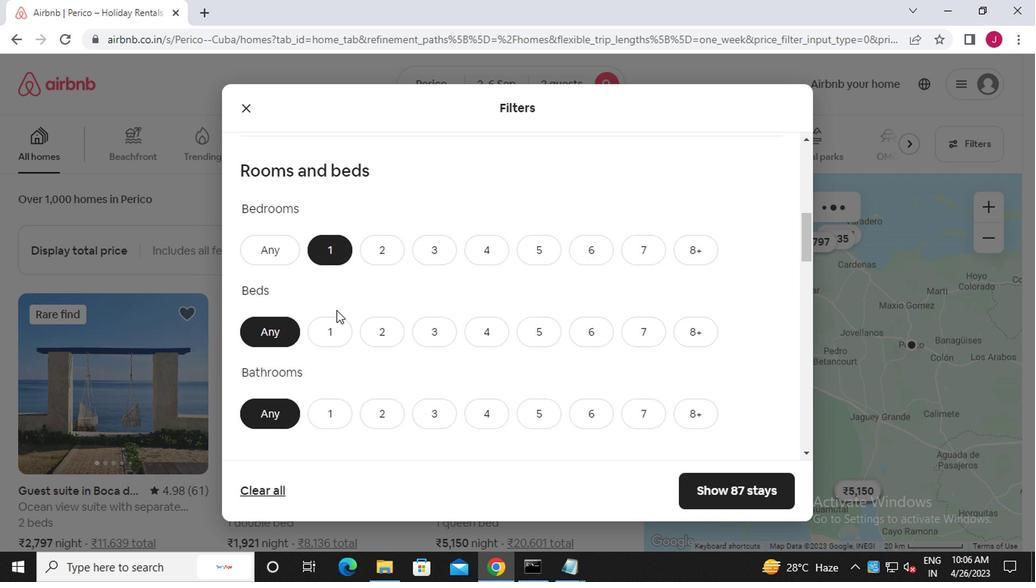 
Action: Mouse pressed left at (333, 329)
Screenshot: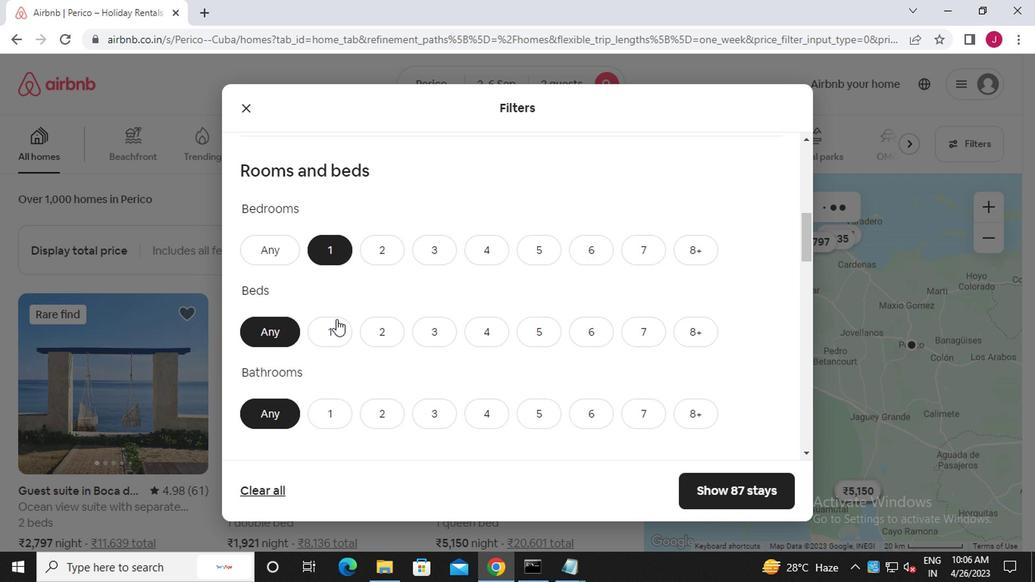 
Action: Mouse moved to (338, 413)
Screenshot: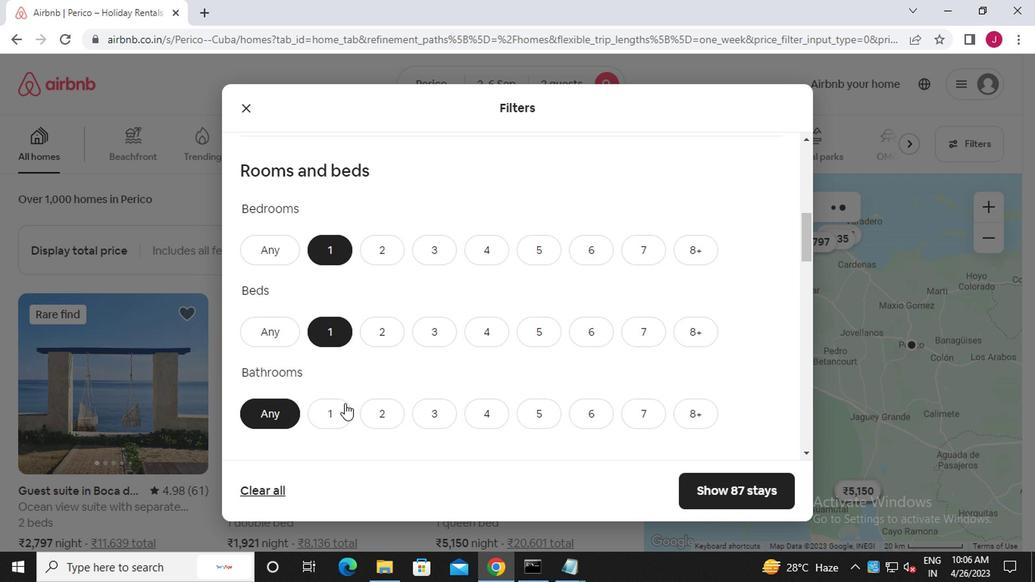 
Action: Mouse pressed left at (338, 413)
Screenshot: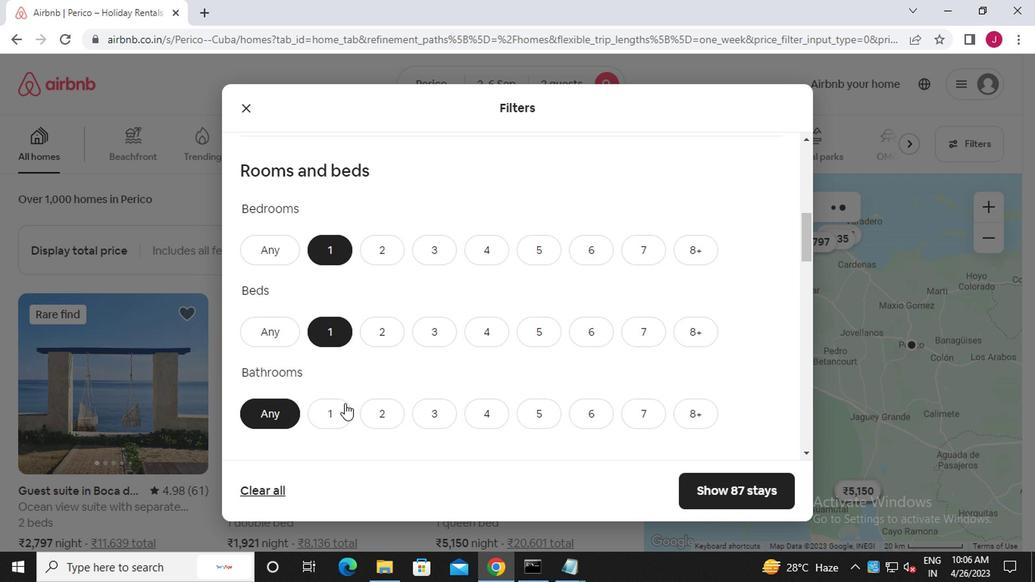 
Action: Mouse moved to (346, 377)
Screenshot: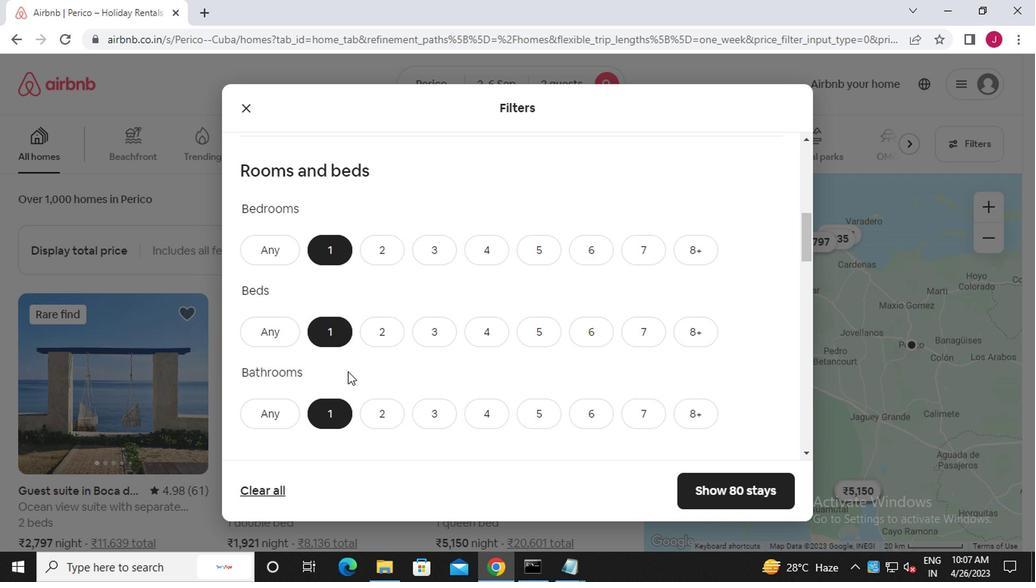 
Action: Mouse scrolled (346, 376) with delta (0, 0)
Screenshot: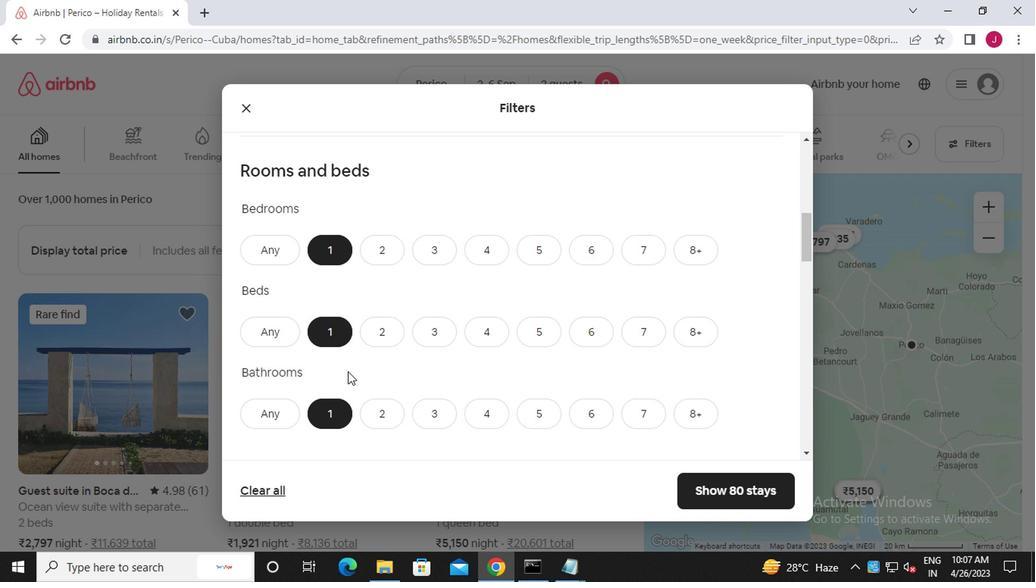 
Action: Mouse scrolled (346, 376) with delta (0, 0)
Screenshot: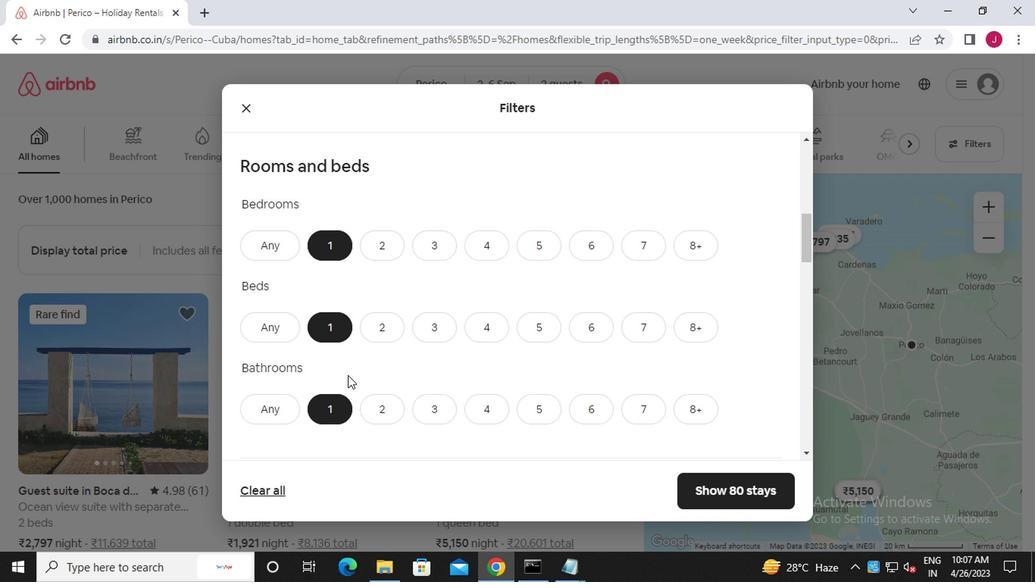 
Action: Mouse moved to (375, 367)
Screenshot: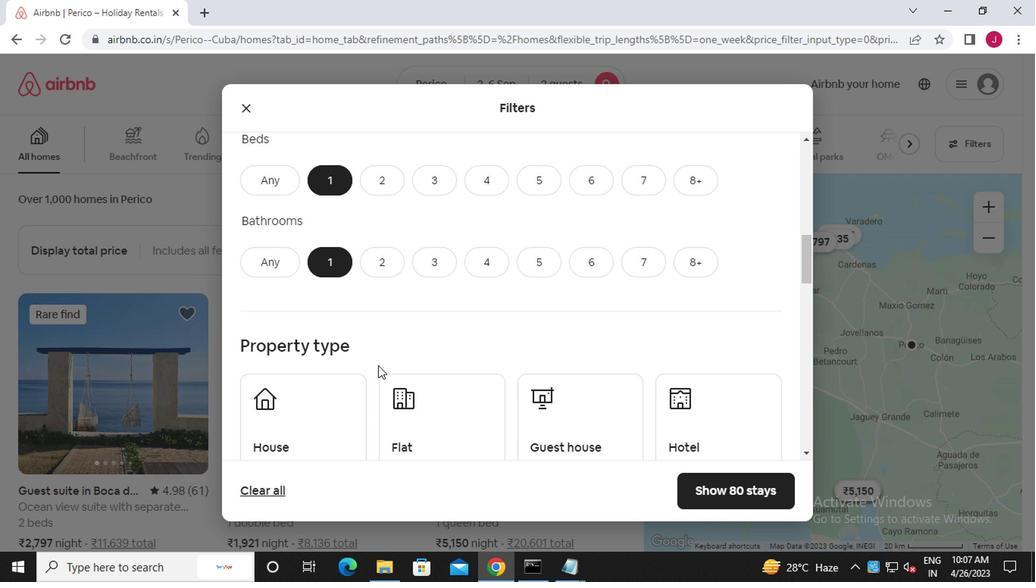 
Action: Mouse scrolled (375, 366) with delta (0, -1)
Screenshot: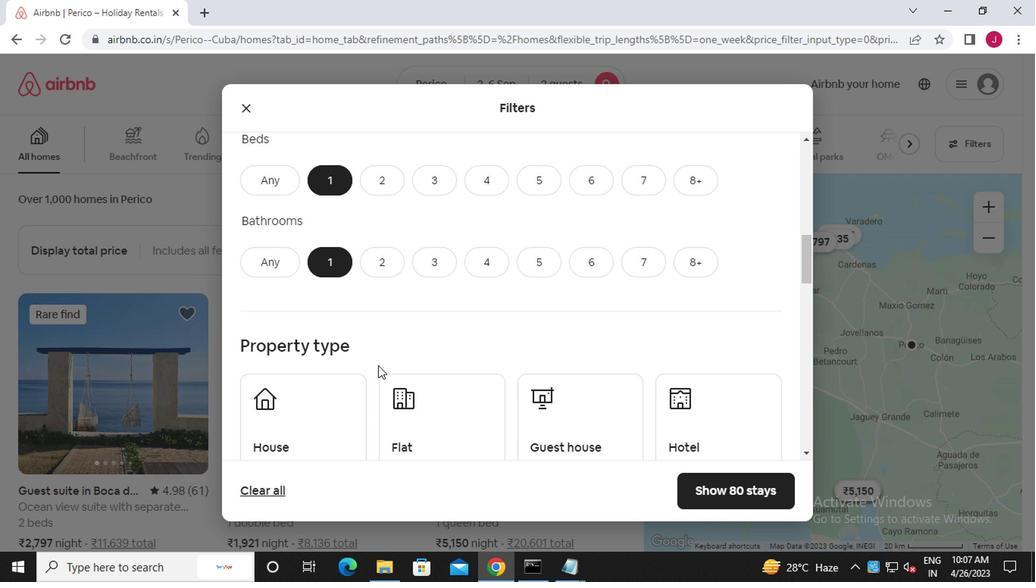 
Action: Mouse moved to (320, 357)
Screenshot: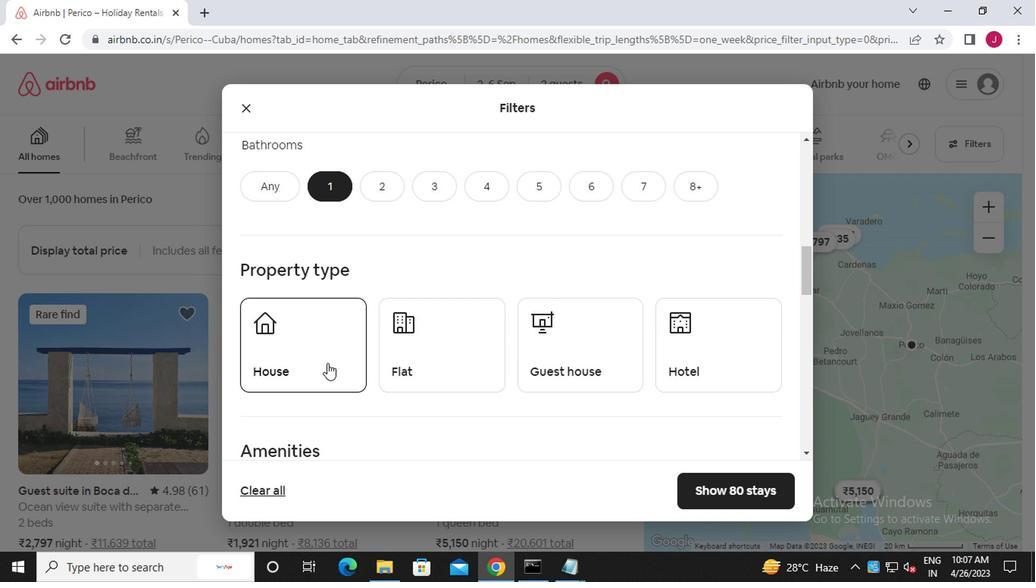 
Action: Mouse pressed left at (320, 357)
Screenshot: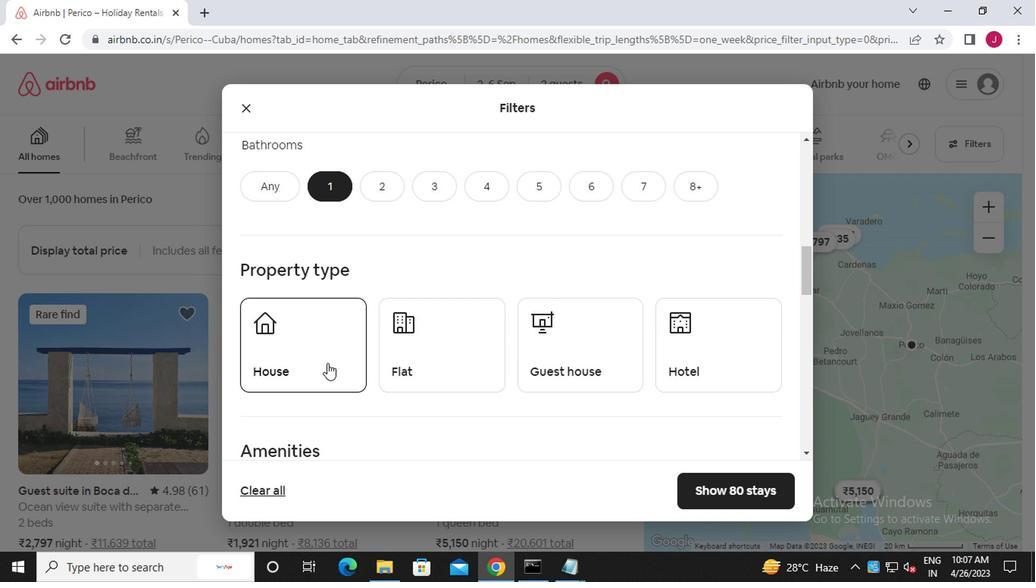 
Action: Mouse moved to (396, 359)
Screenshot: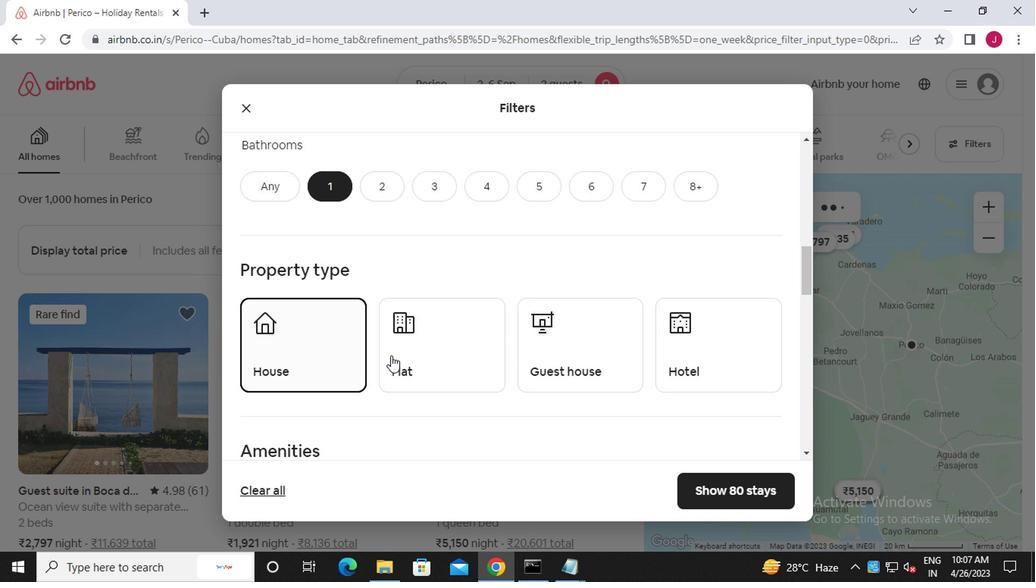 
Action: Mouse pressed left at (396, 359)
Screenshot: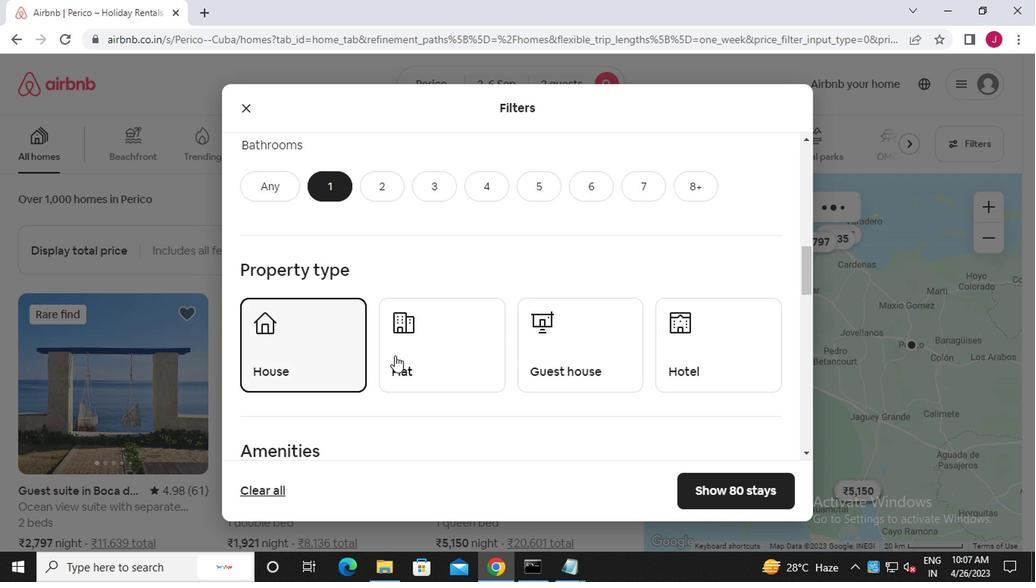 
Action: Mouse moved to (554, 352)
Screenshot: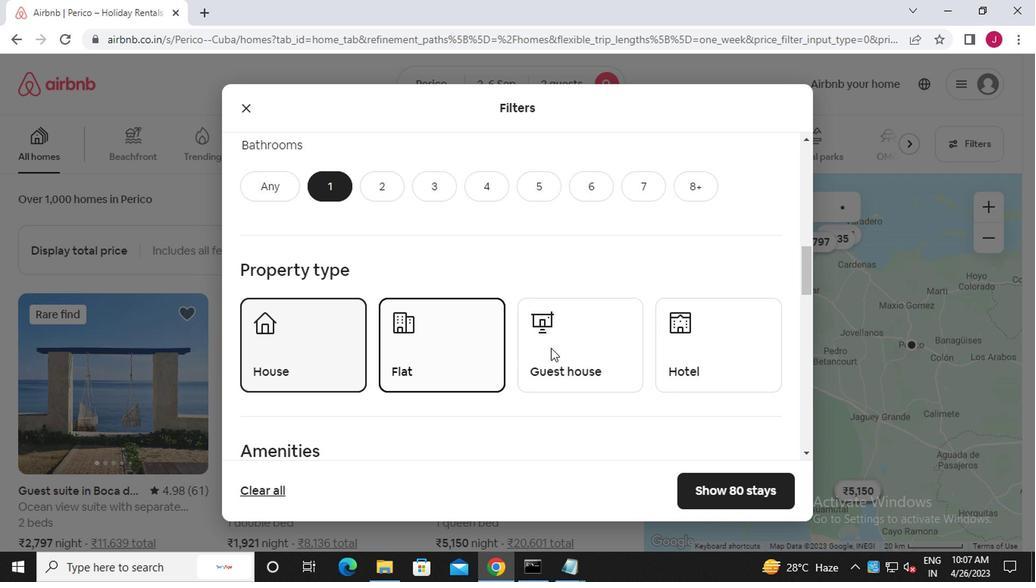 
Action: Mouse pressed left at (554, 352)
Screenshot: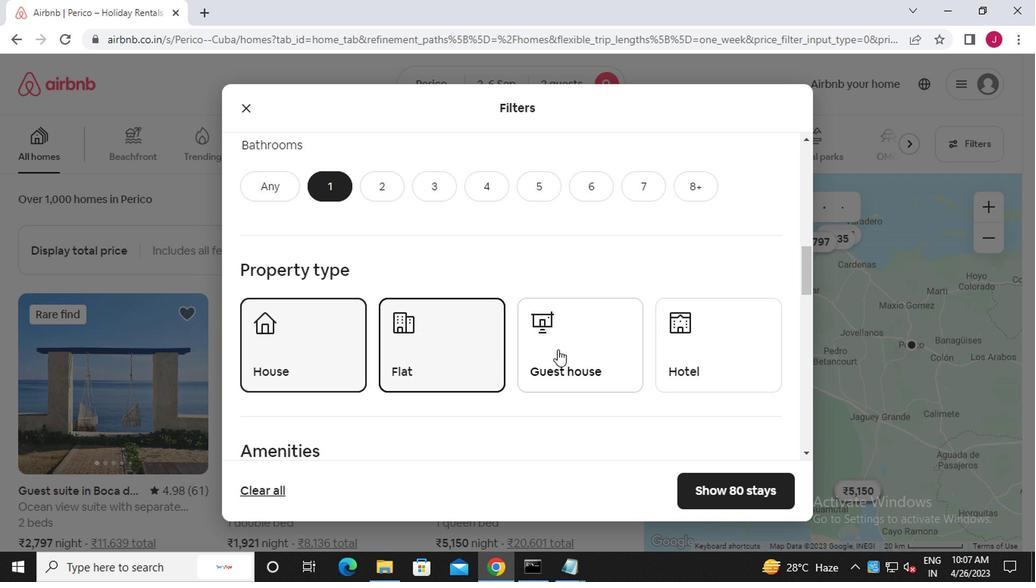 
Action: Mouse moved to (691, 359)
Screenshot: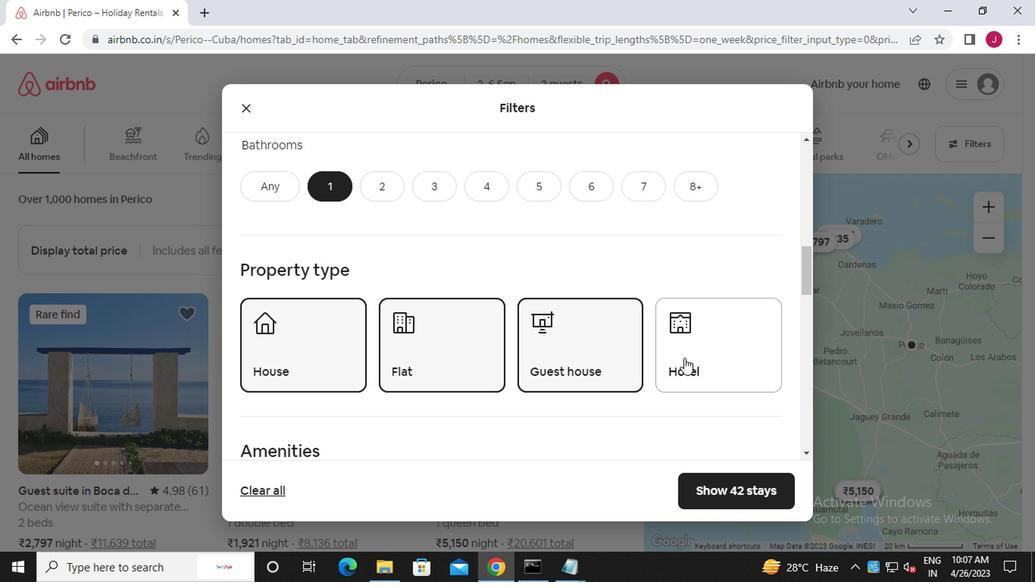 
Action: Mouse pressed left at (691, 359)
Screenshot: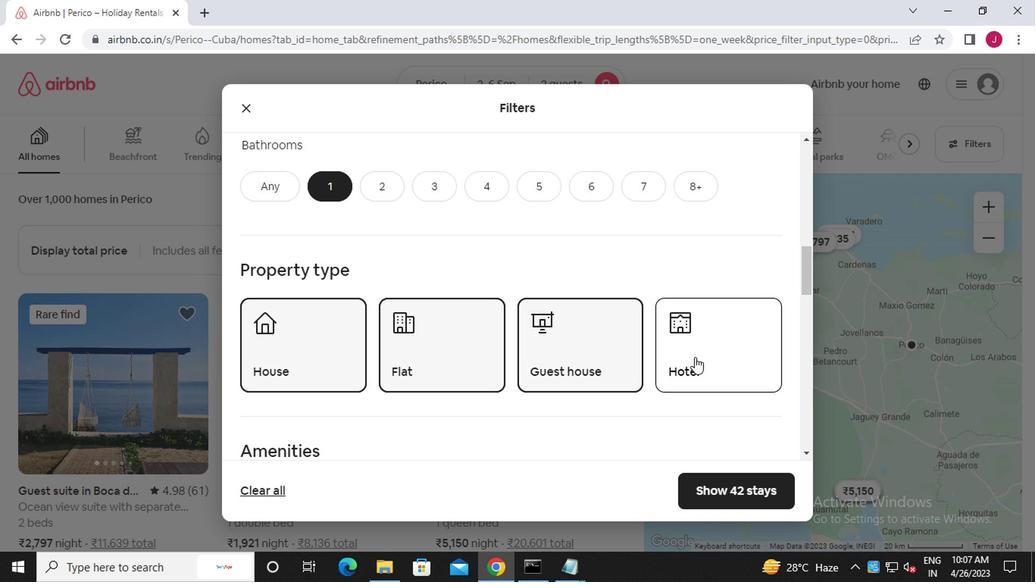 
Action: Mouse moved to (676, 349)
Screenshot: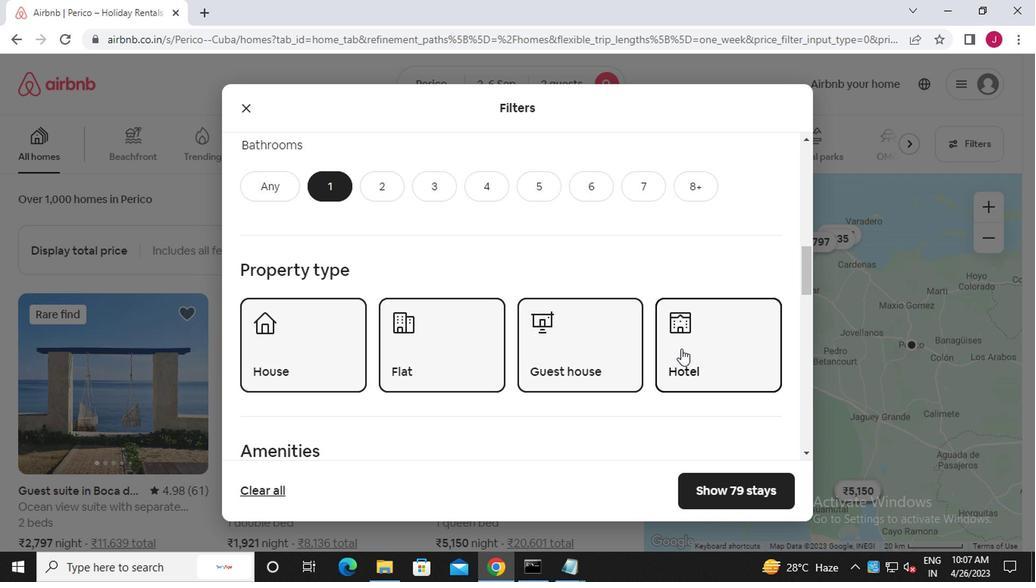 
Action: Mouse scrolled (676, 348) with delta (0, 0)
Screenshot: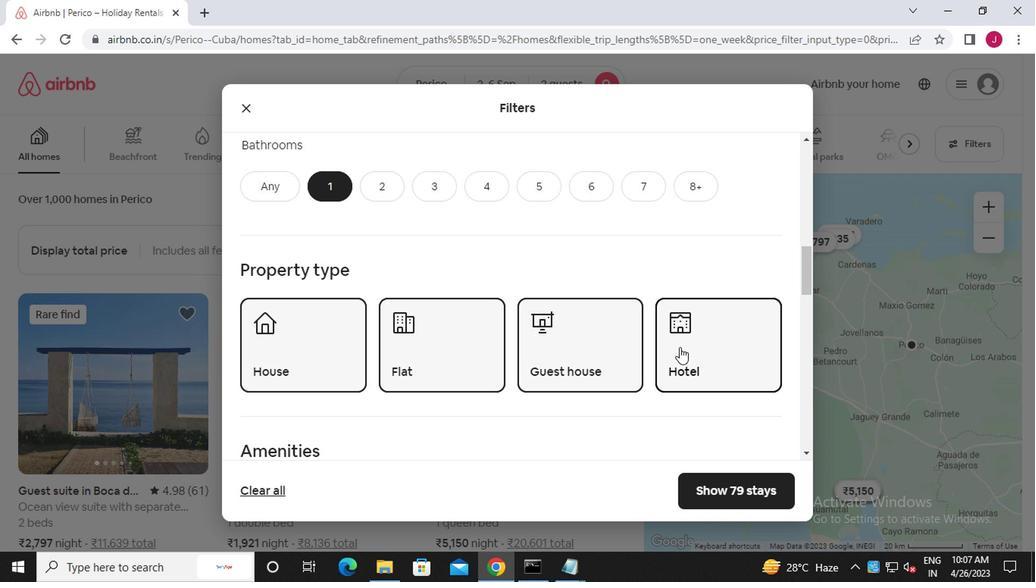 
Action: Mouse moved to (670, 346)
Screenshot: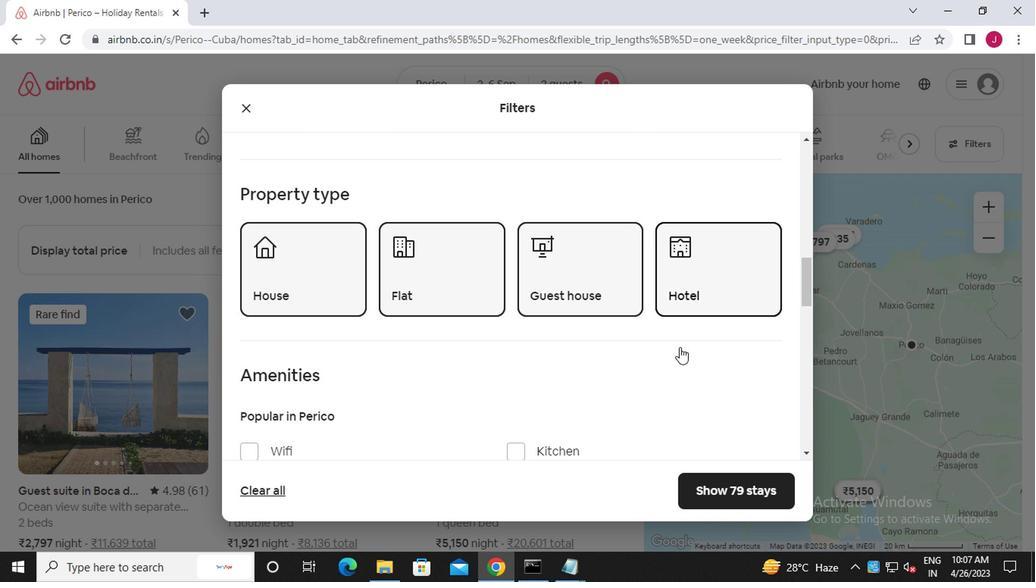 
Action: Mouse scrolled (670, 345) with delta (0, 0)
Screenshot: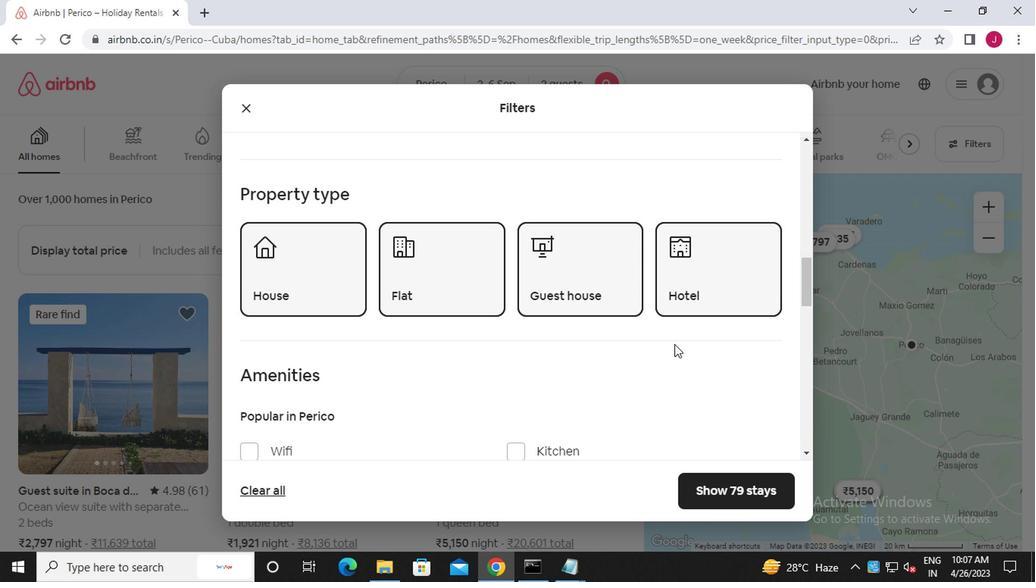 
Action: Mouse moved to (668, 346)
Screenshot: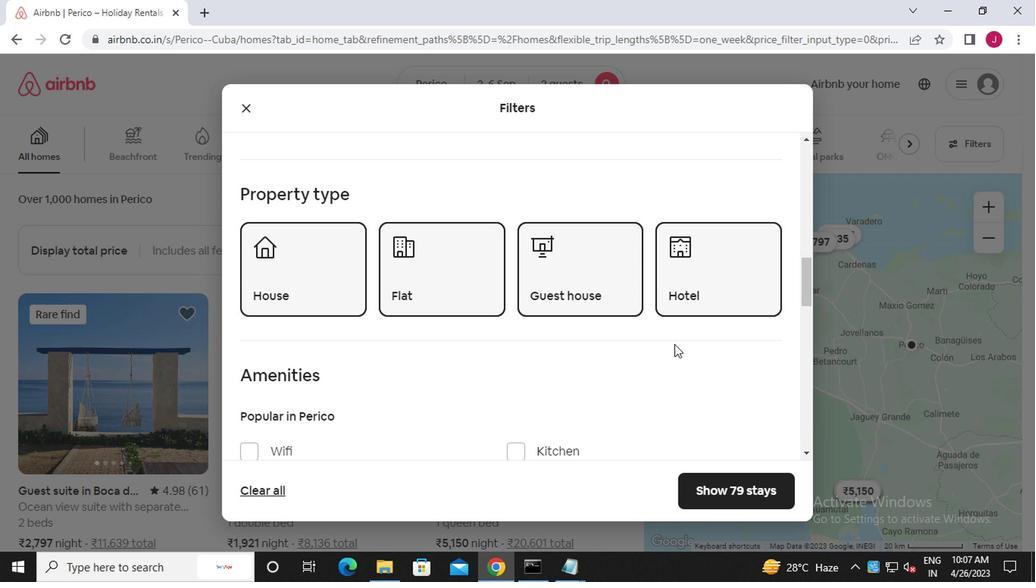 
Action: Mouse scrolled (668, 345) with delta (0, 0)
Screenshot: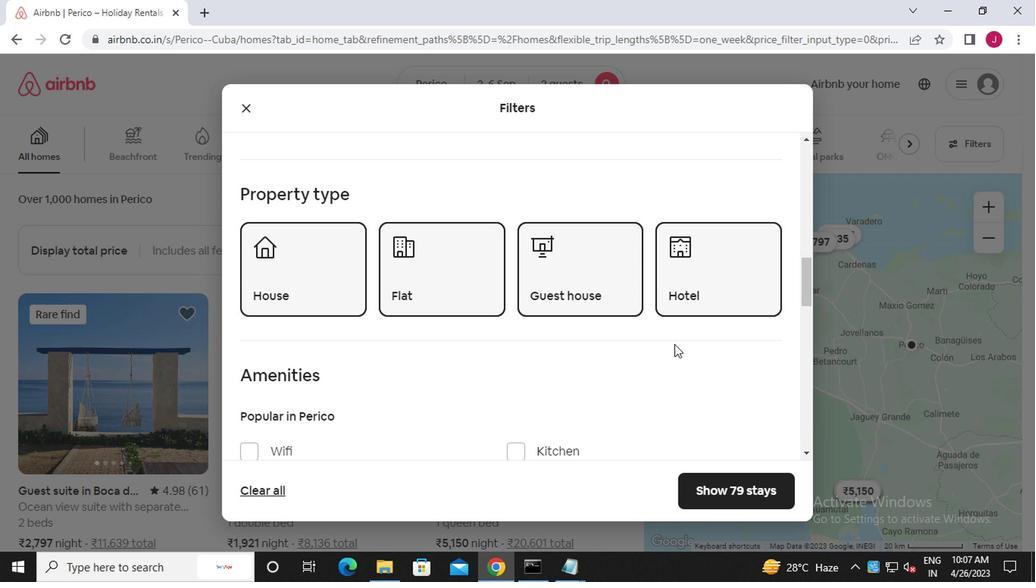 
Action: Mouse moved to (607, 340)
Screenshot: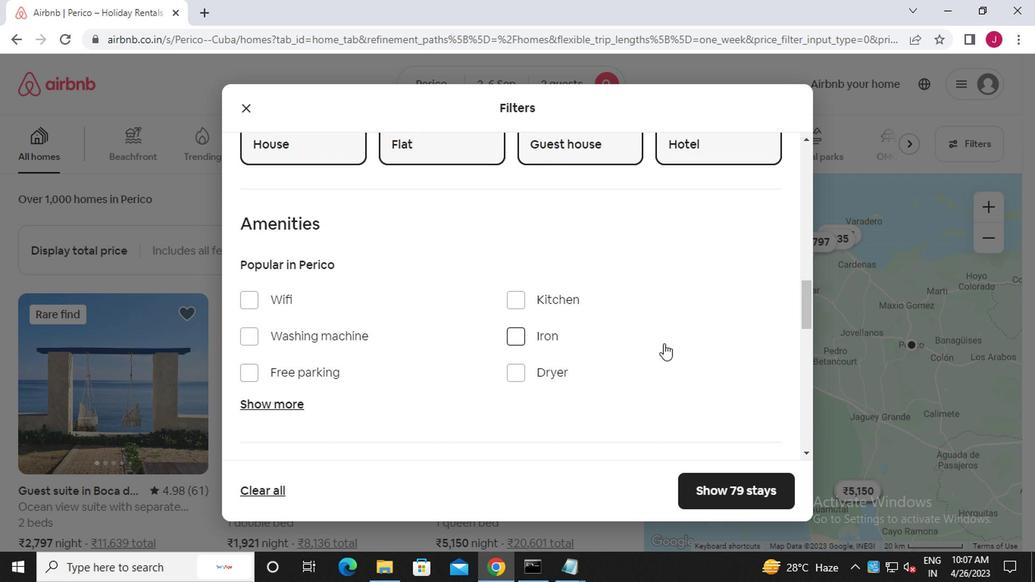 
Action: Mouse scrolled (607, 340) with delta (0, 0)
Screenshot: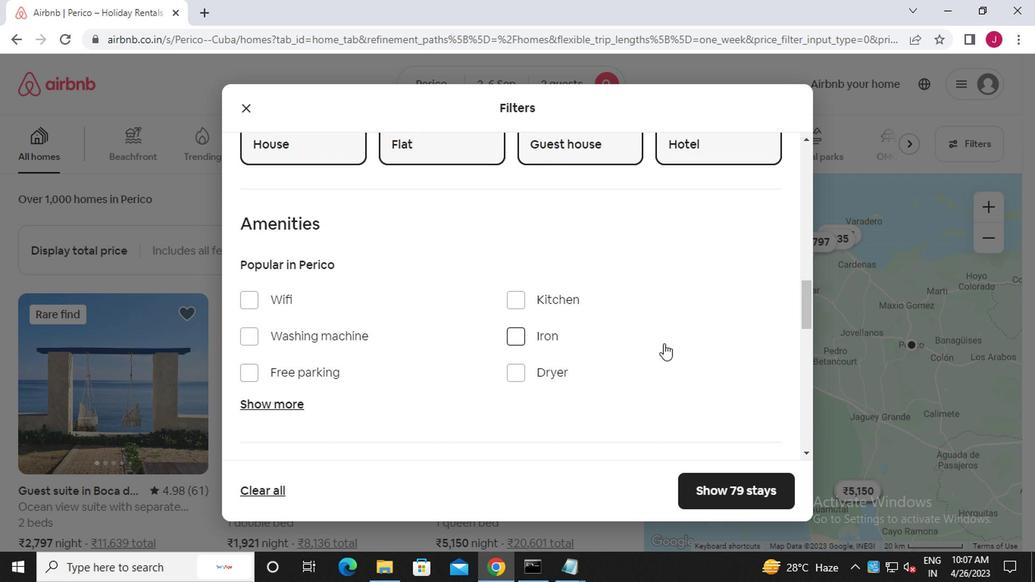 
Action: Mouse moved to (603, 342)
Screenshot: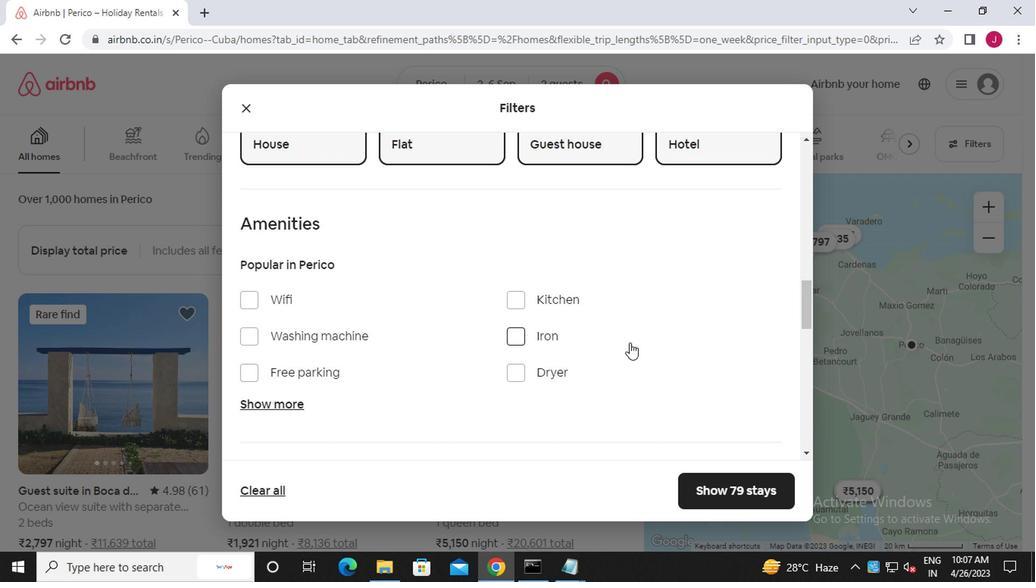 
Action: Mouse scrolled (603, 341) with delta (0, 0)
Screenshot: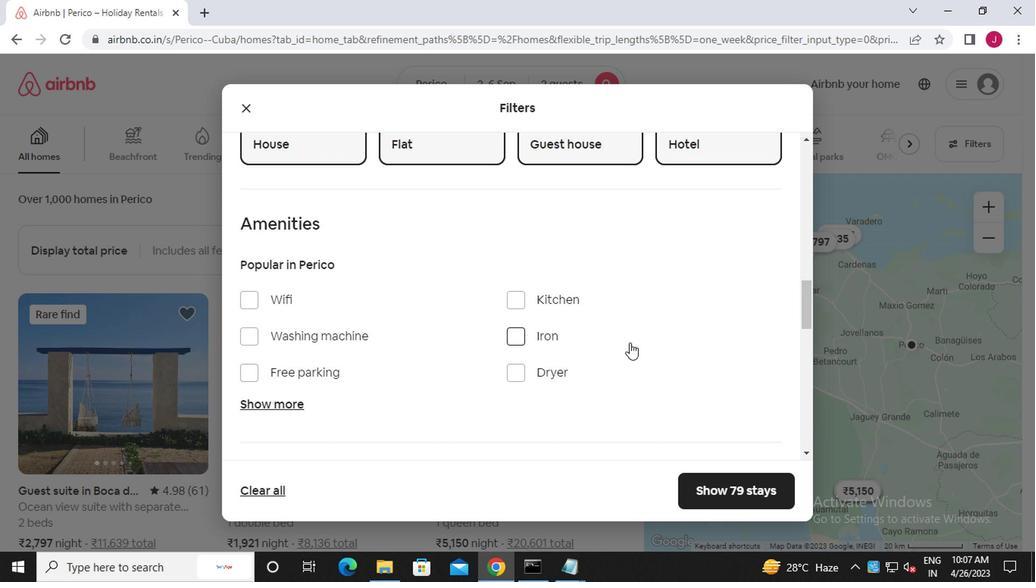 
Action: Mouse moved to (603, 342)
Screenshot: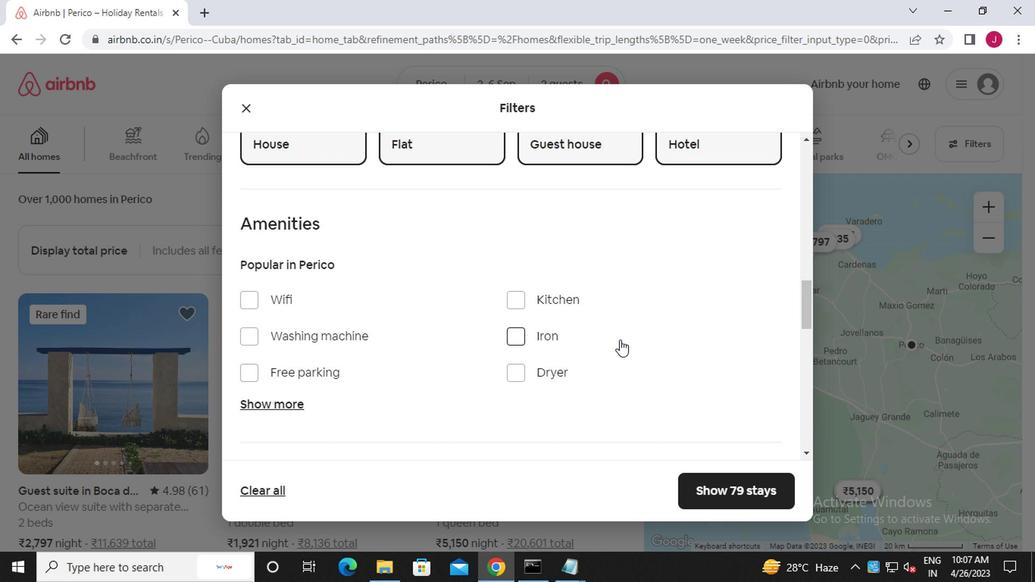 
Action: Mouse scrolled (603, 341) with delta (0, 0)
Screenshot: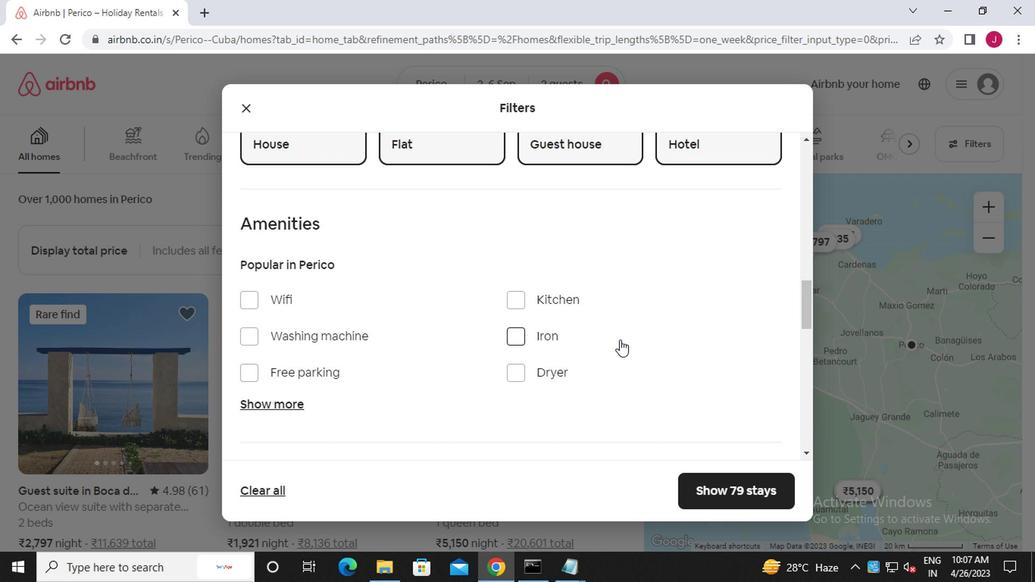 
Action: Mouse moved to (742, 349)
Screenshot: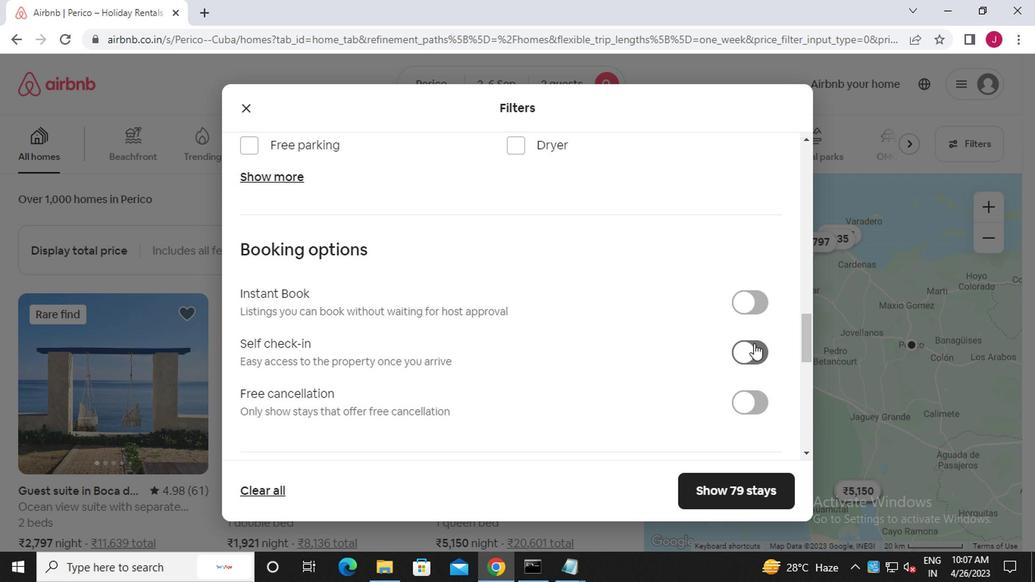 
Action: Mouse pressed left at (742, 349)
Screenshot: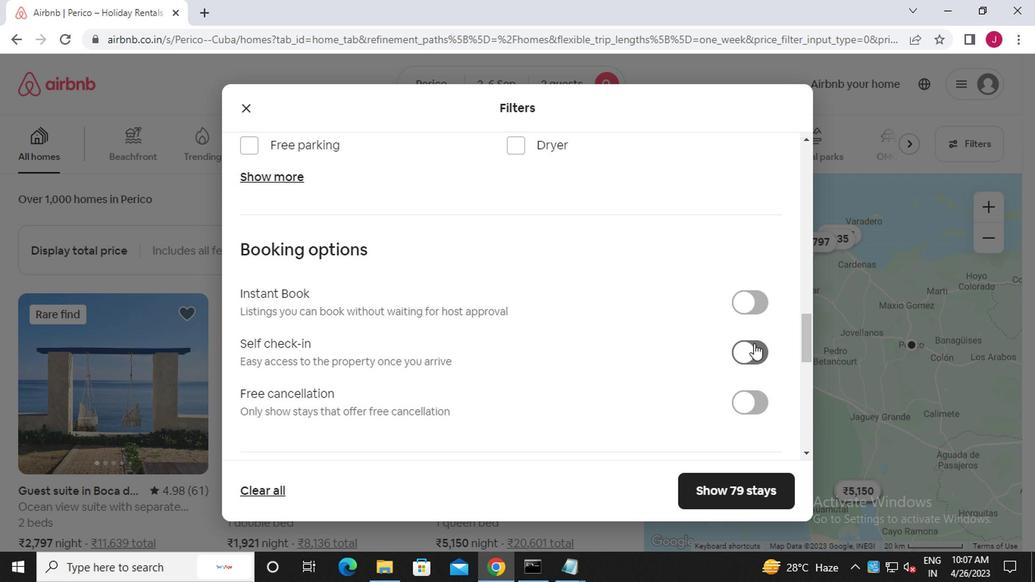 
Action: Mouse moved to (671, 382)
Screenshot: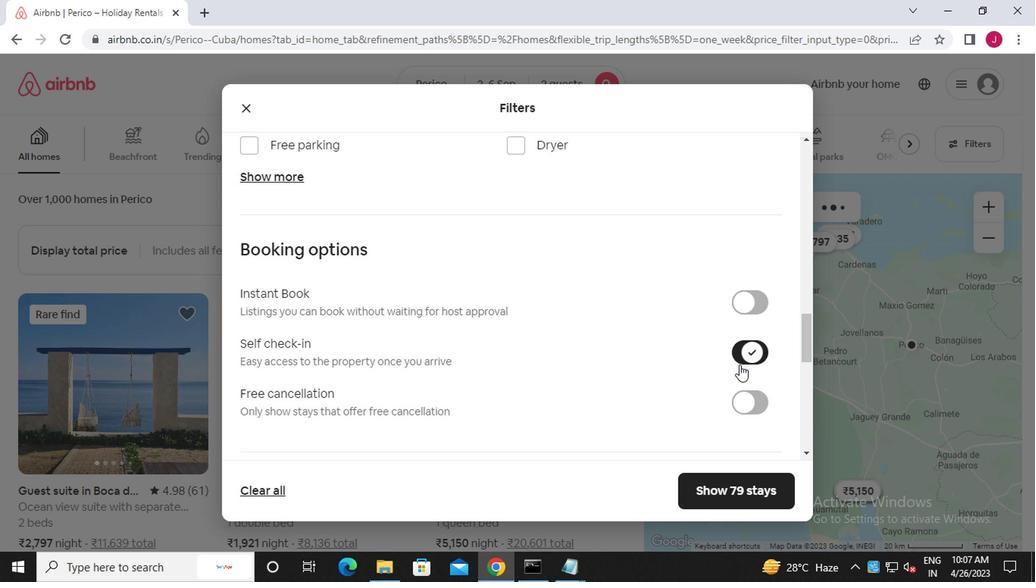 
Action: Mouse scrolled (671, 382) with delta (0, 0)
Screenshot: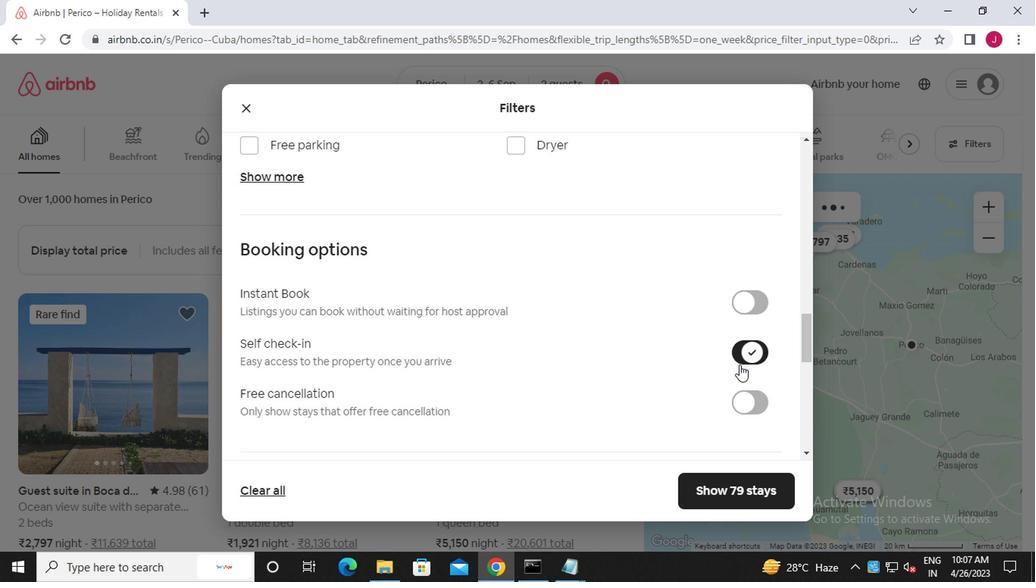 
Action: Mouse moved to (669, 382)
Screenshot: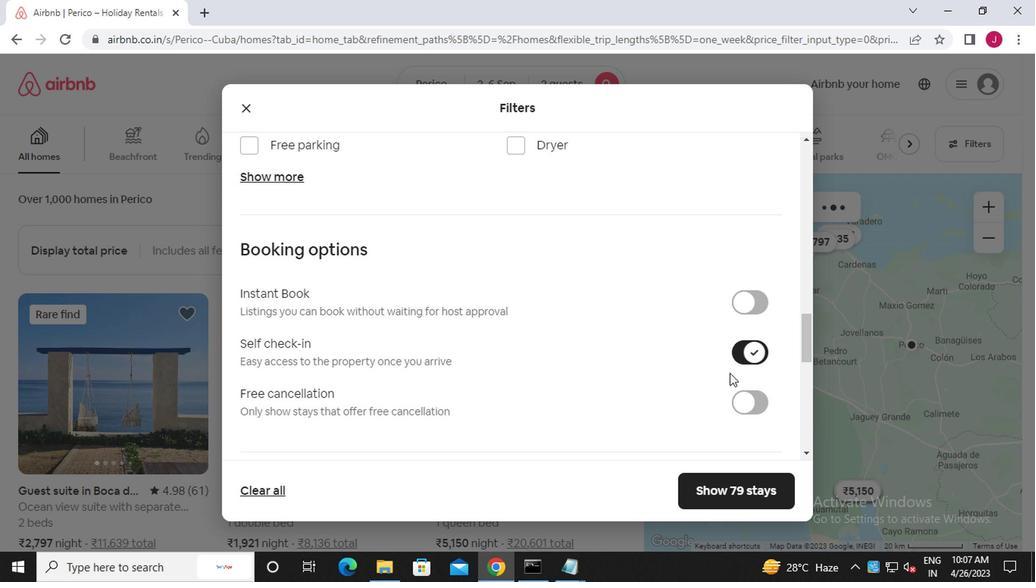 
Action: Mouse scrolled (669, 382) with delta (0, 0)
Screenshot: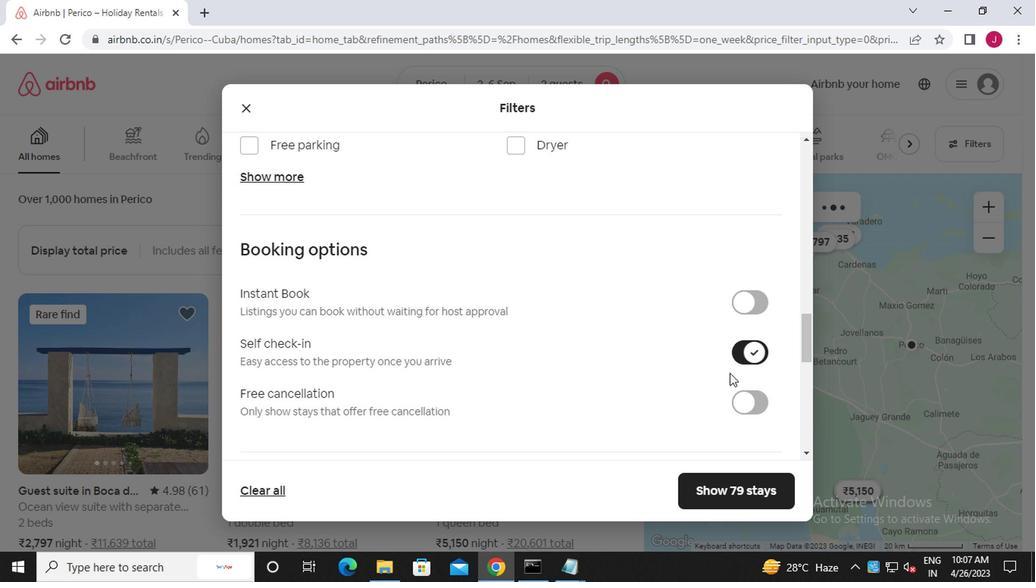 
Action: Mouse moved to (668, 382)
Screenshot: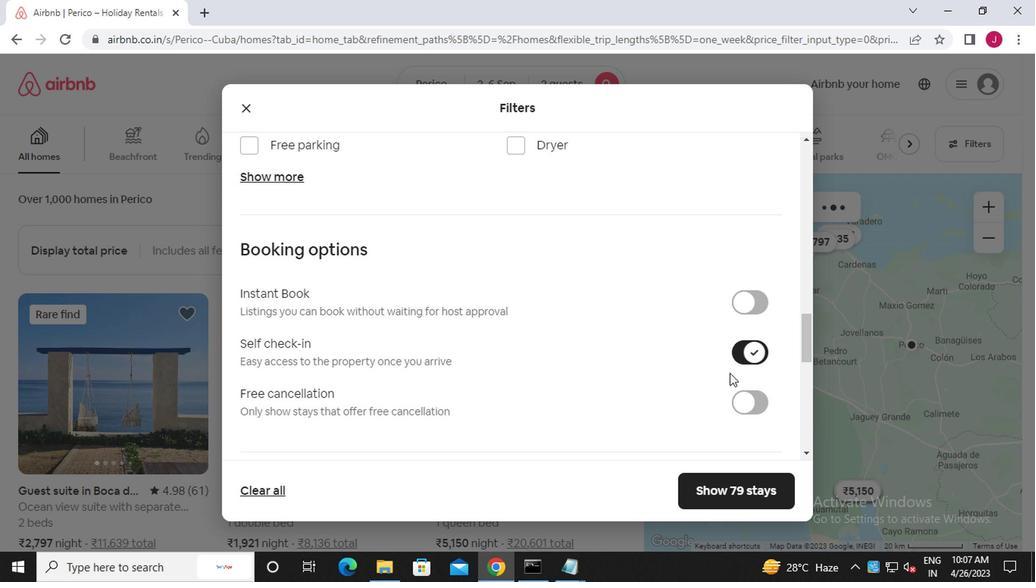 
Action: Mouse scrolled (668, 382) with delta (0, 0)
Screenshot: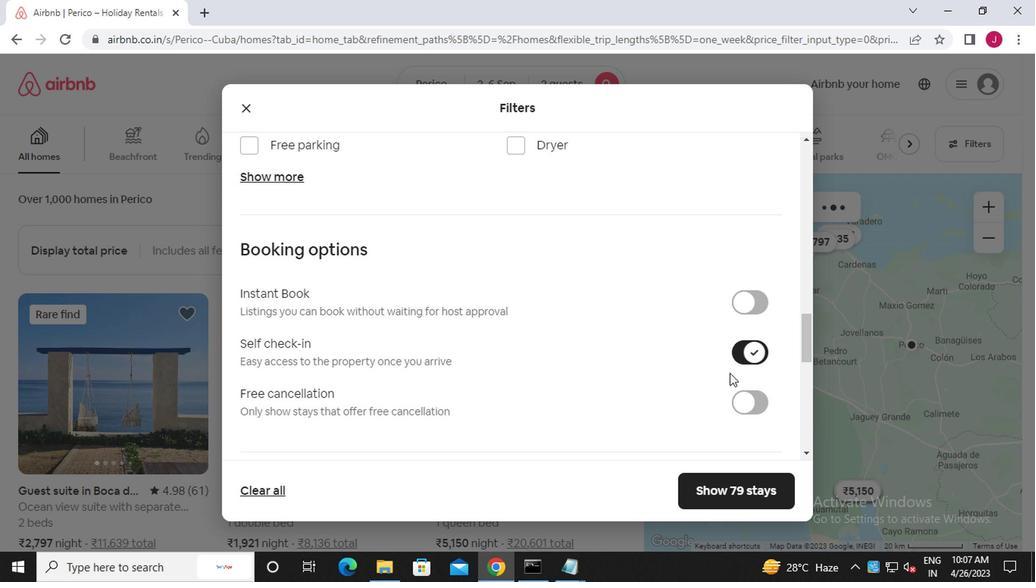 
Action: Mouse moved to (664, 381)
Screenshot: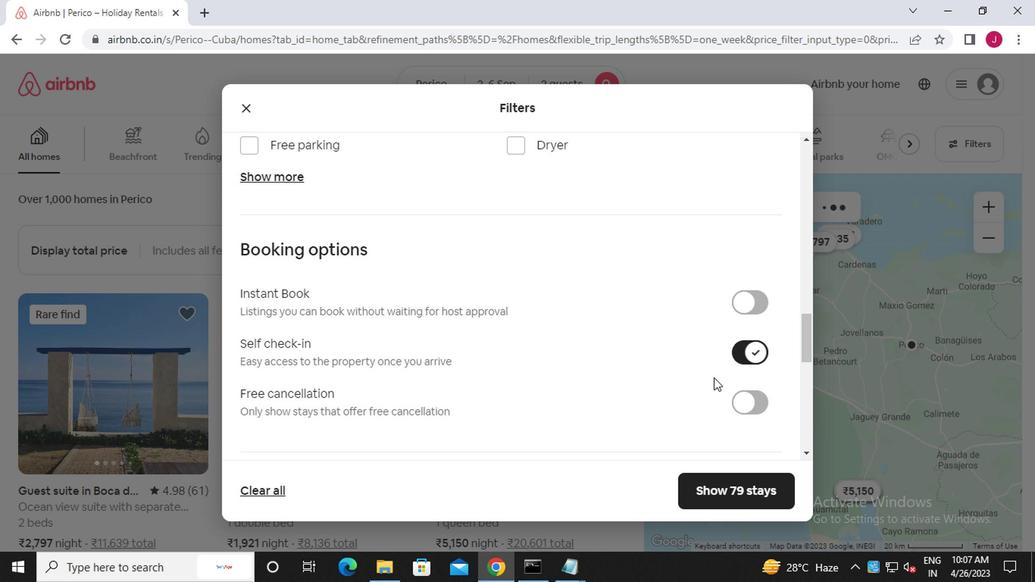 
Action: Mouse scrolled (664, 380) with delta (0, 0)
Screenshot: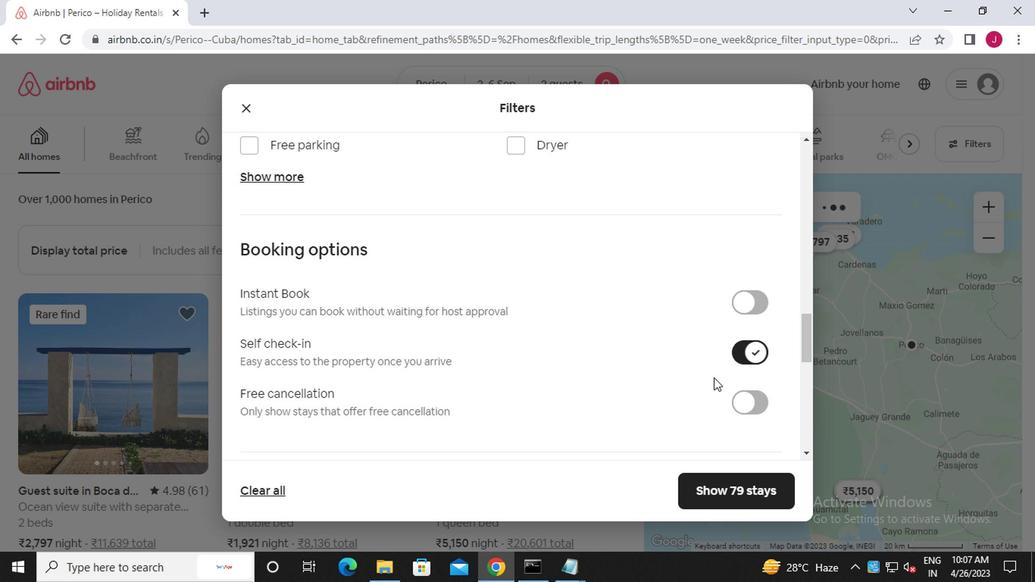 
Action: Mouse moved to (660, 378)
Screenshot: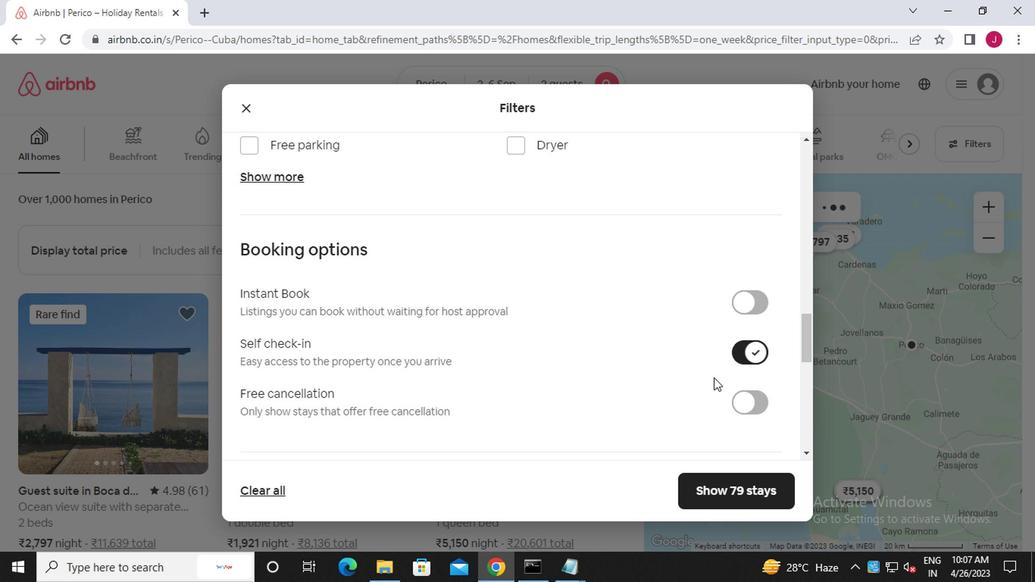 
Action: Mouse scrolled (660, 377) with delta (0, -1)
Screenshot: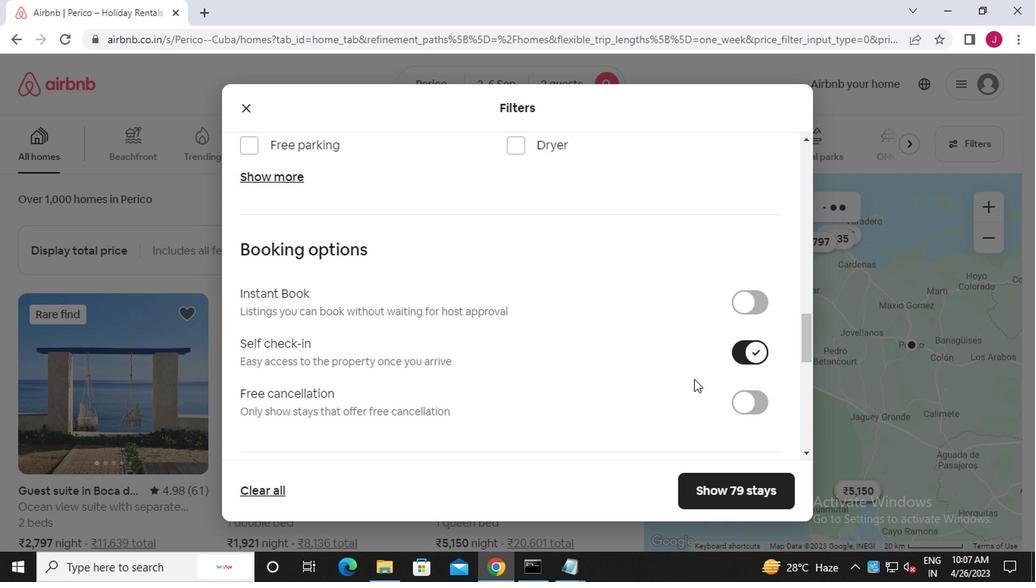 
Action: Mouse moved to (658, 376)
Screenshot: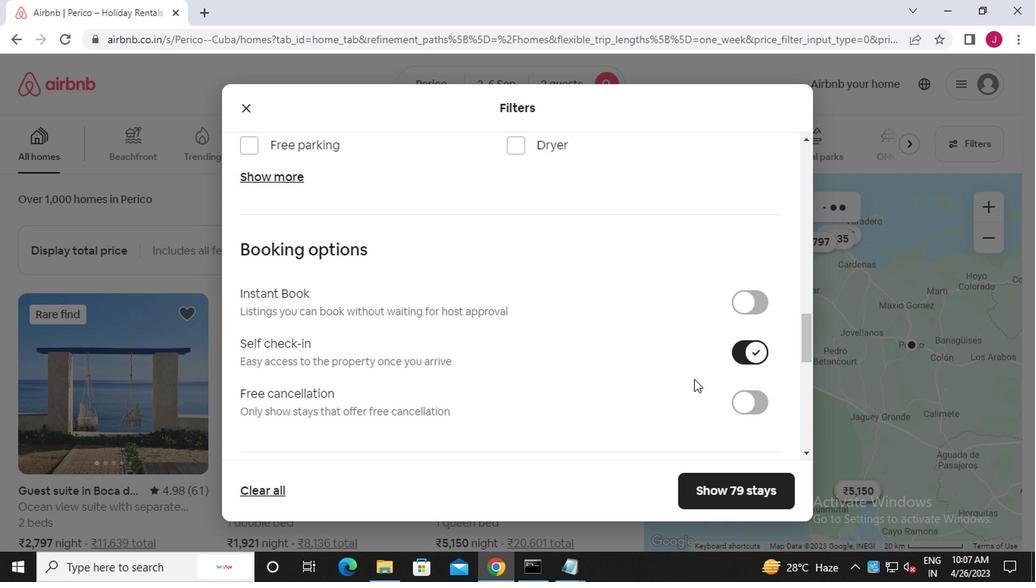 
Action: Mouse scrolled (658, 375) with delta (0, -1)
Screenshot: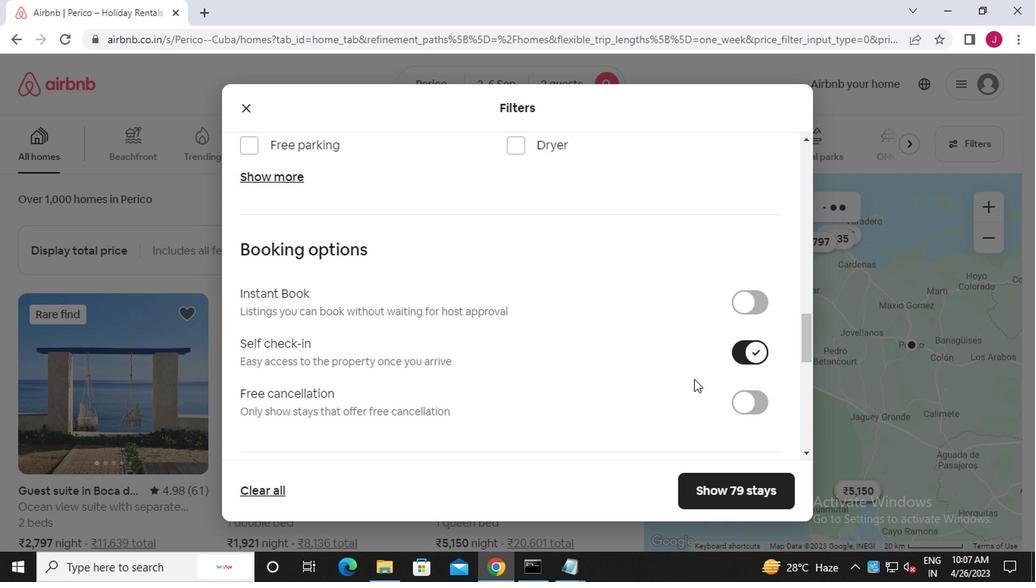 
Action: Mouse moved to (640, 366)
Screenshot: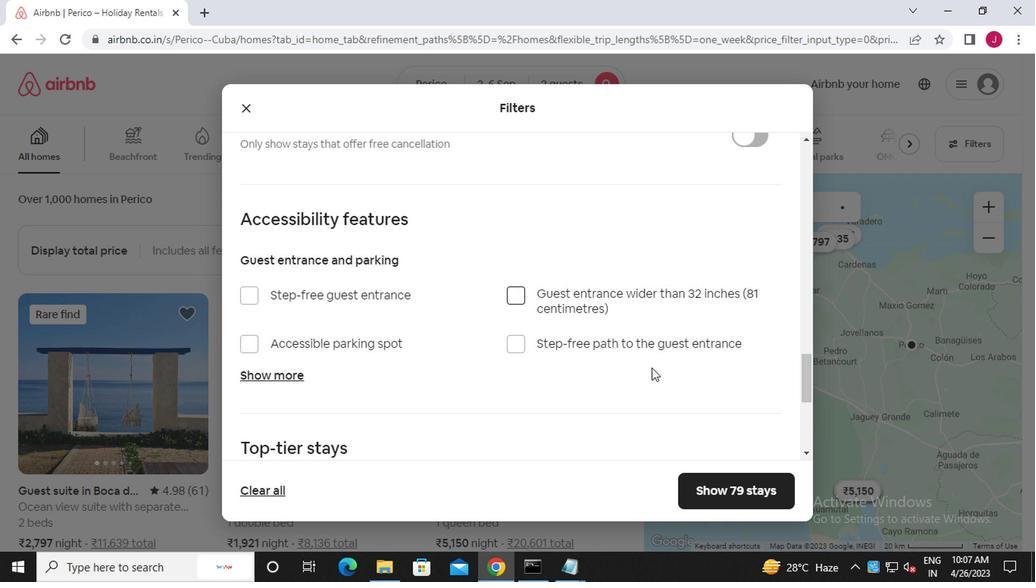 
Action: Mouse scrolled (640, 366) with delta (0, 0)
Screenshot: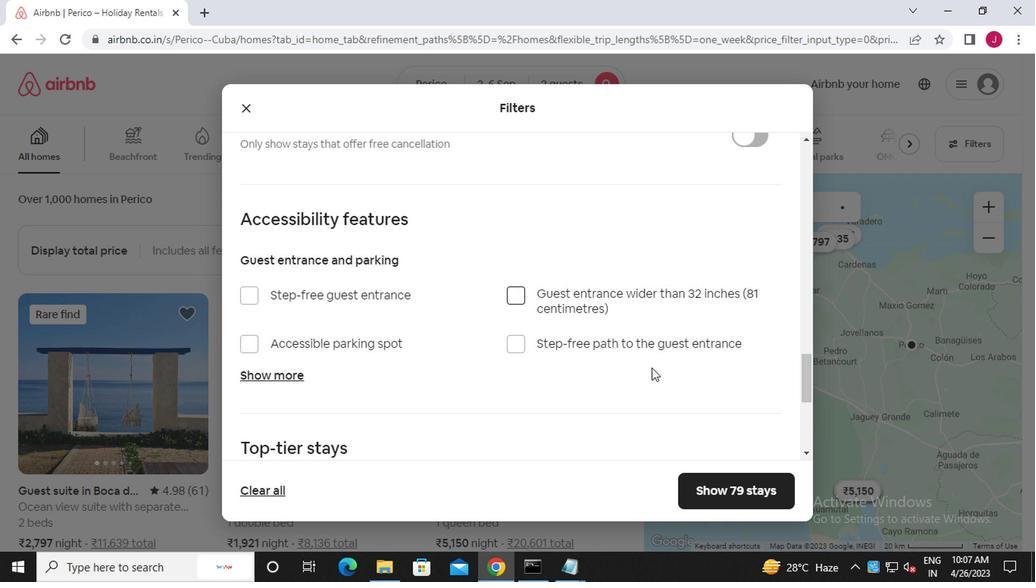 
Action: Mouse scrolled (640, 366) with delta (0, 0)
Screenshot: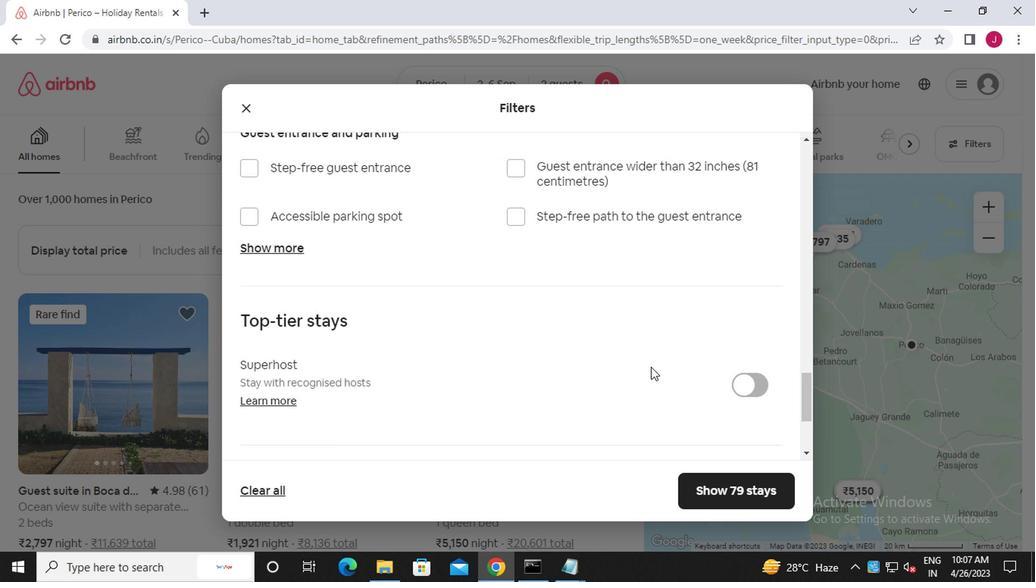 
Action: Mouse scrolled (640, 366) with delta (0, 0)
Screenshot: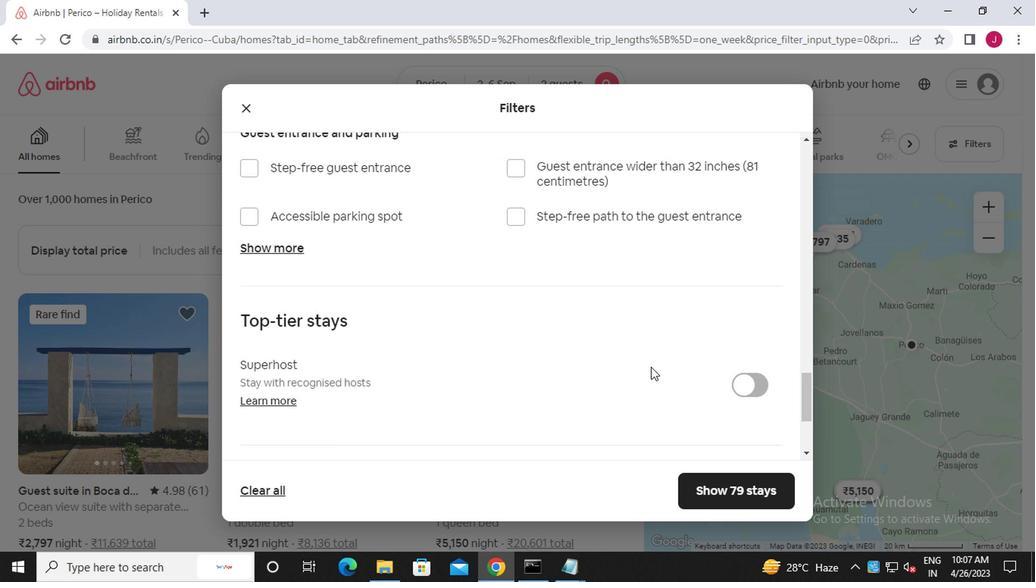 
Action: Mouse scrolled (640, 366) with delta (0, 0)
Screenshot: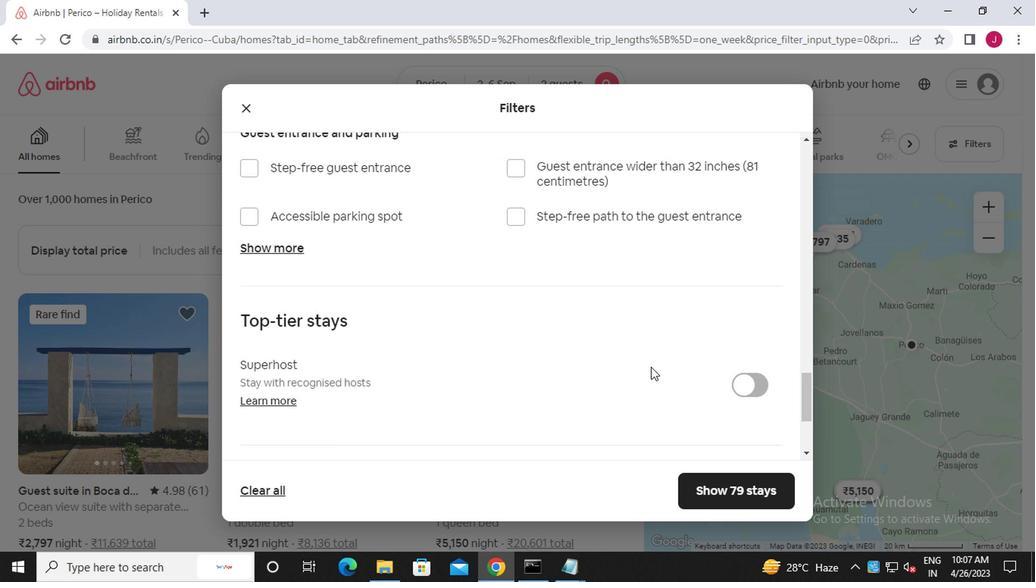 
Action: Mouse scrolled (640, 366) with delta (0, 0)
Screenshot: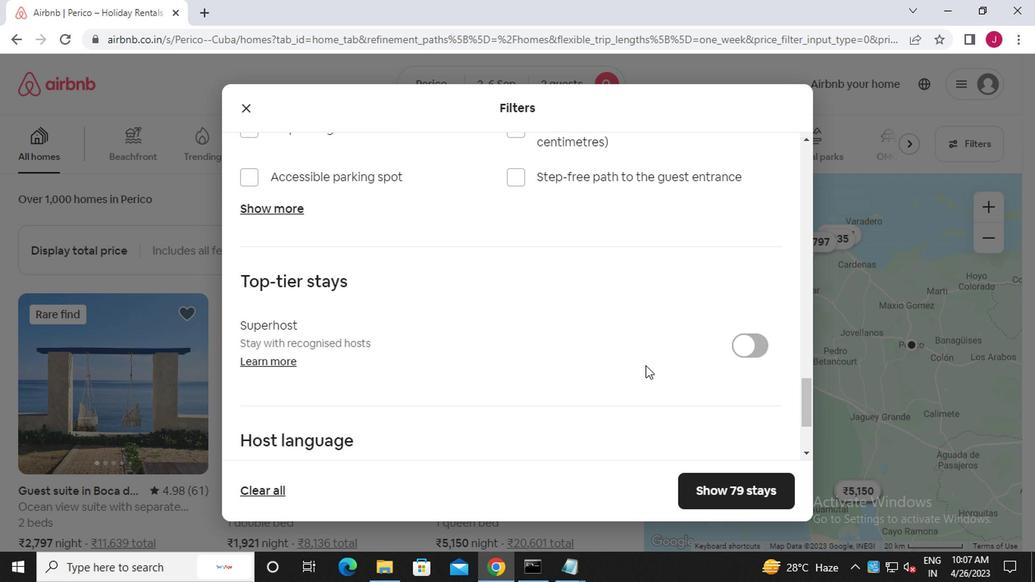 
Action: Mouse scrolled (640, 366) with delta (0, 0)
Screenshot: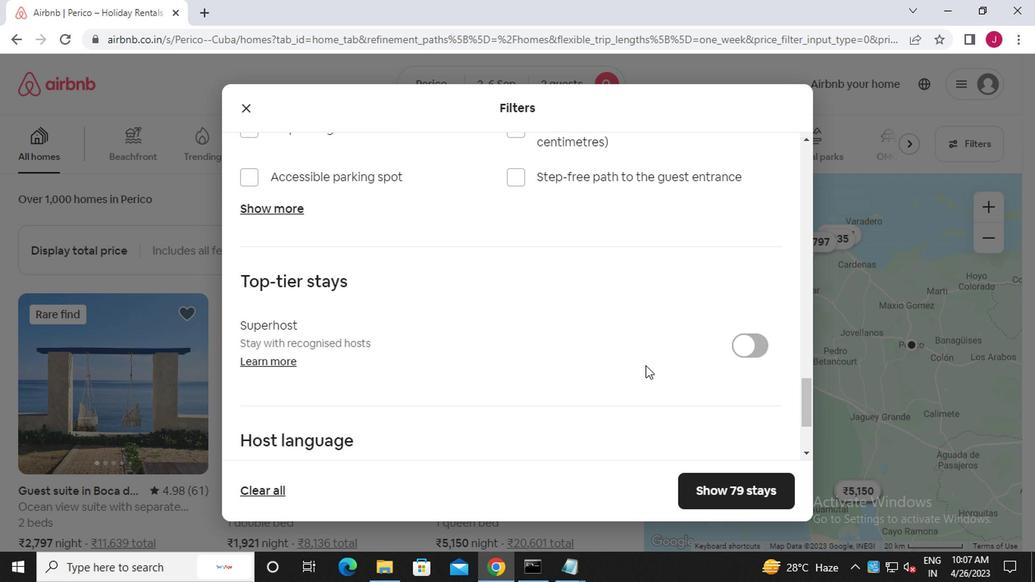
Action: Mouse moved to (722, 490)
Screenshot: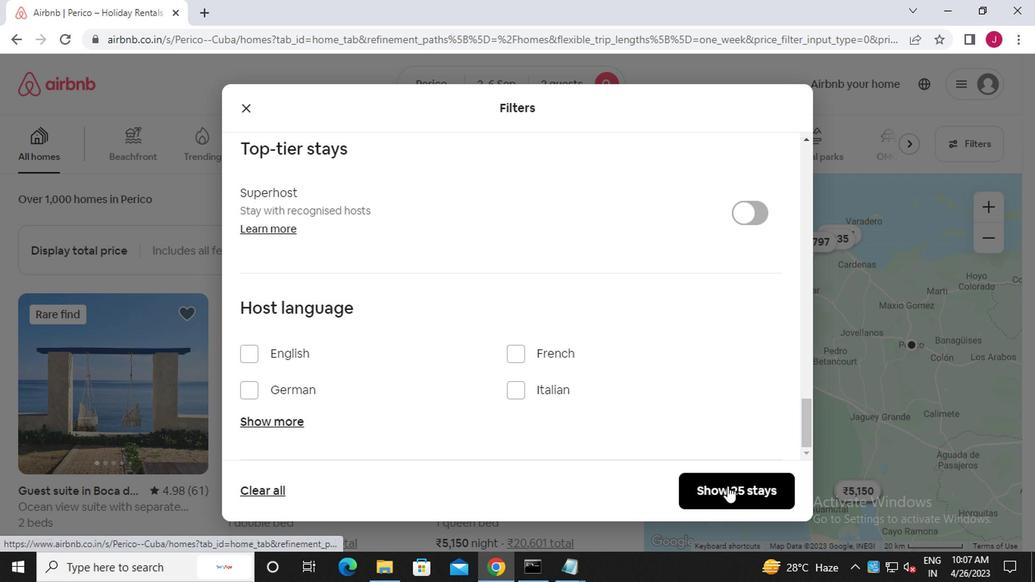 
Action: Mouse pressed left at (722, 490)
Screenshot: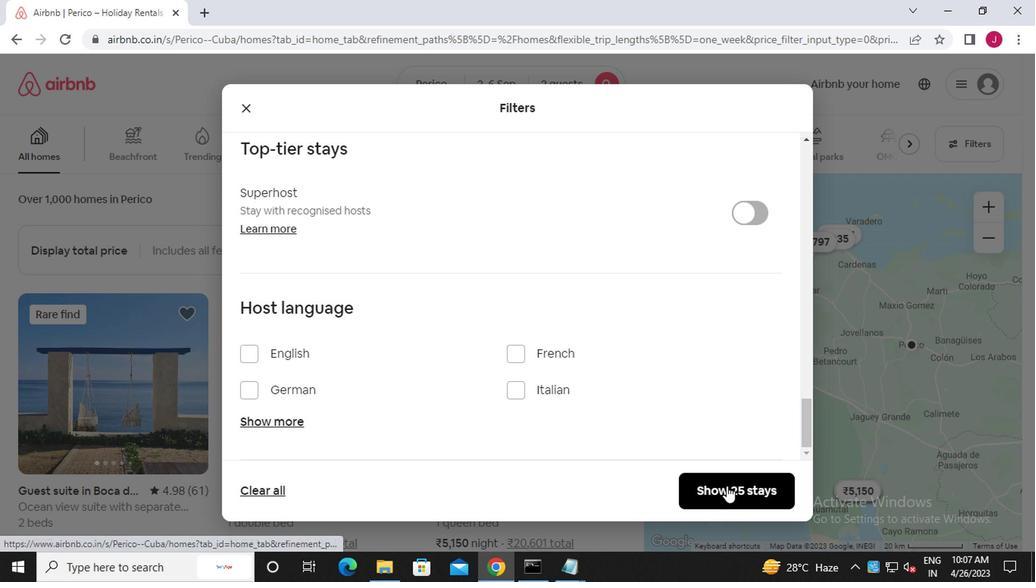 
Action: Mouse moved to (712, 477)
Screenshot: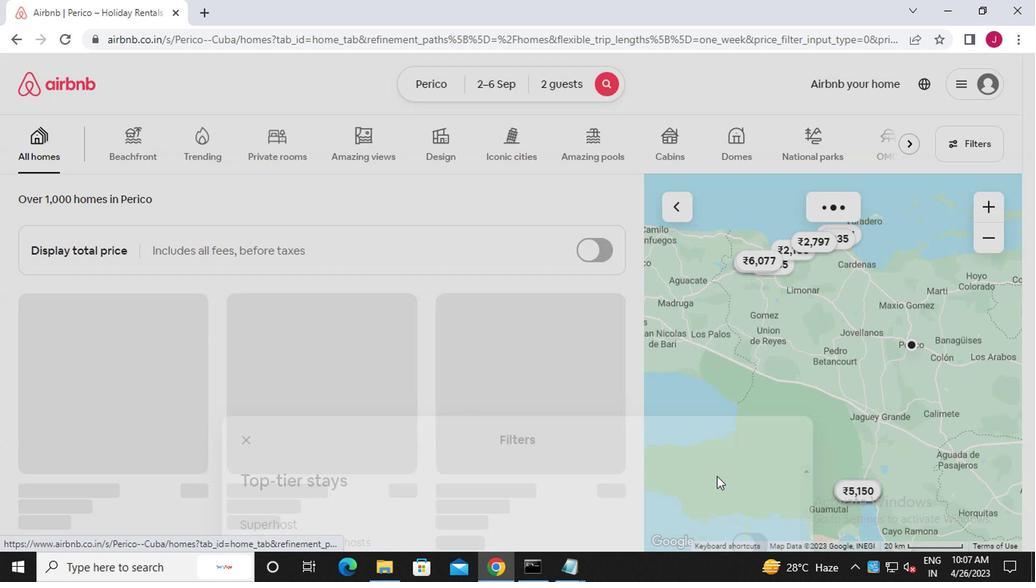 
